 Task: For heading Arial black with underline.  font size for heading18,  'Change the font style of data to'Calibri.  and font size to 9,  Change the alignment of both headline & data to Align center.  In the sheet  analysisSalesData_2021
Action: Mouse moved to (11, 18)
Screenshot: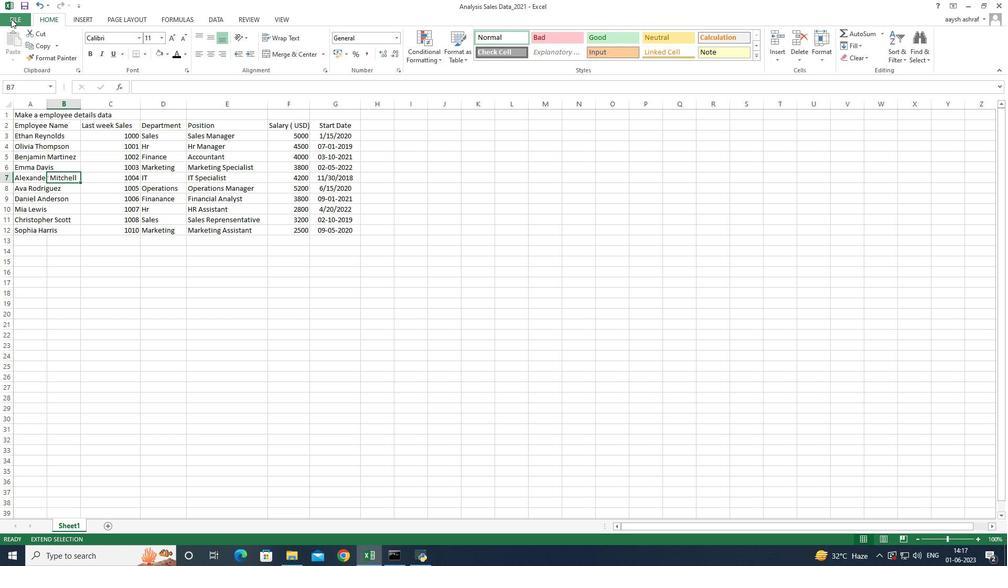 
Action: Mouse pressed left at (11, 18)
Screenshot: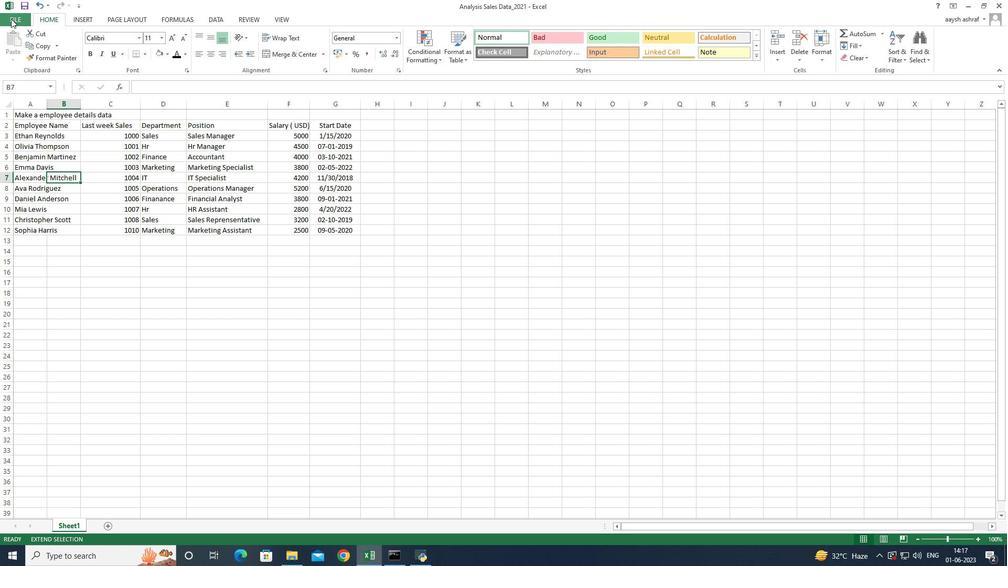 
Action: Mouse moved to (27, 83)
Screenshot: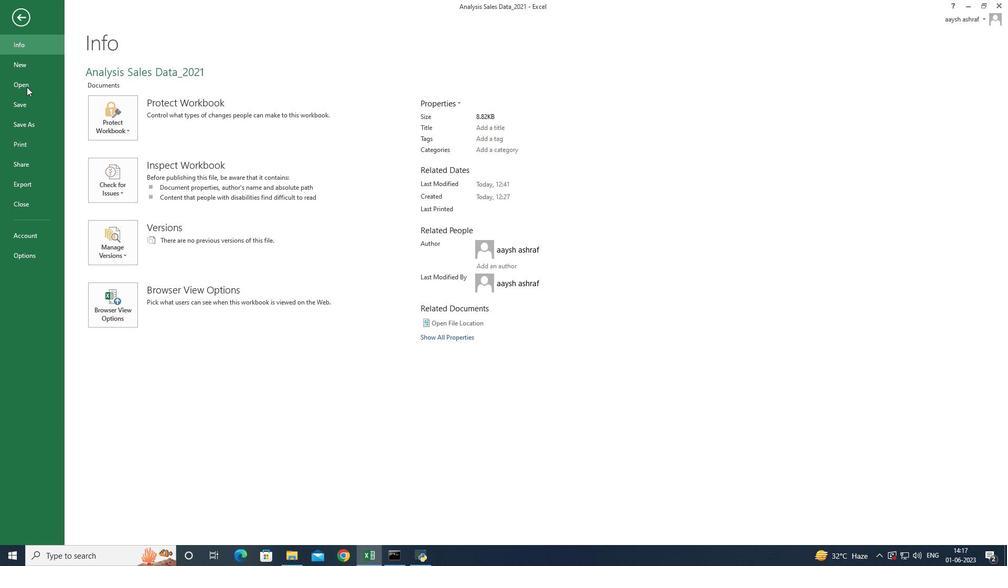 
Action: Mouse pressed left at (27, 83)
Screenshot: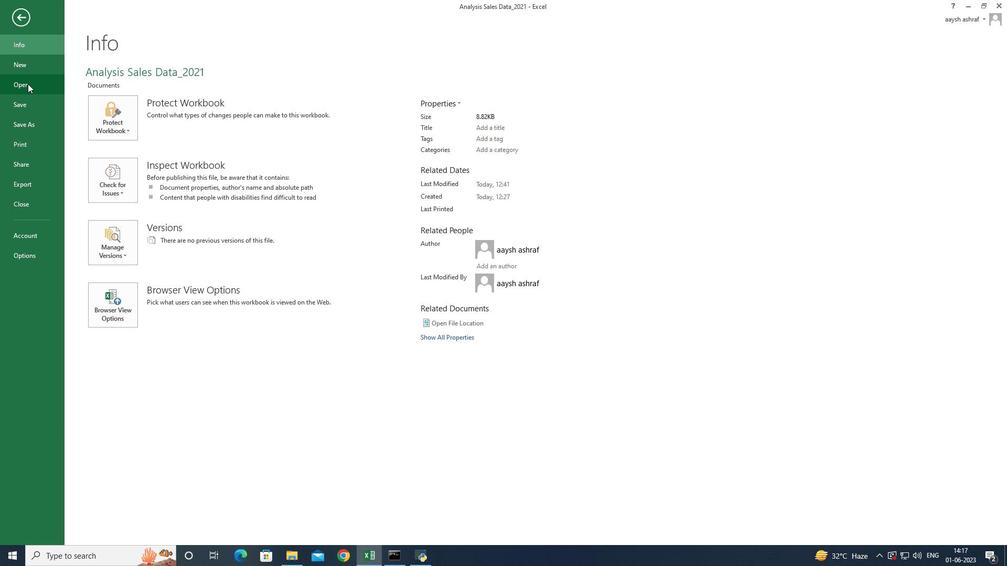 
Action: Mouse moved to (352, 95)
Screenshot: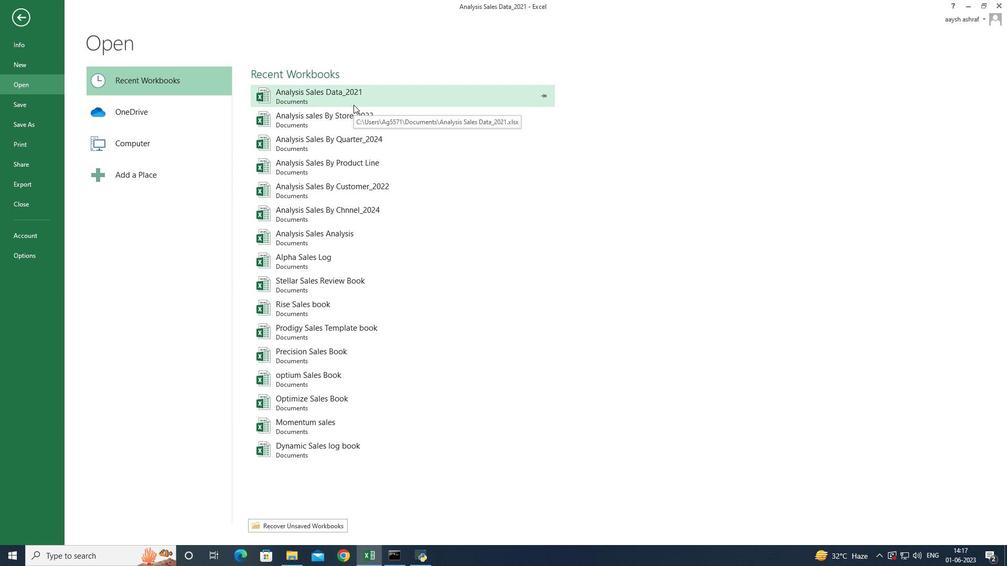 
Action: Mouse pressed left at (352, 95)
Screenshot: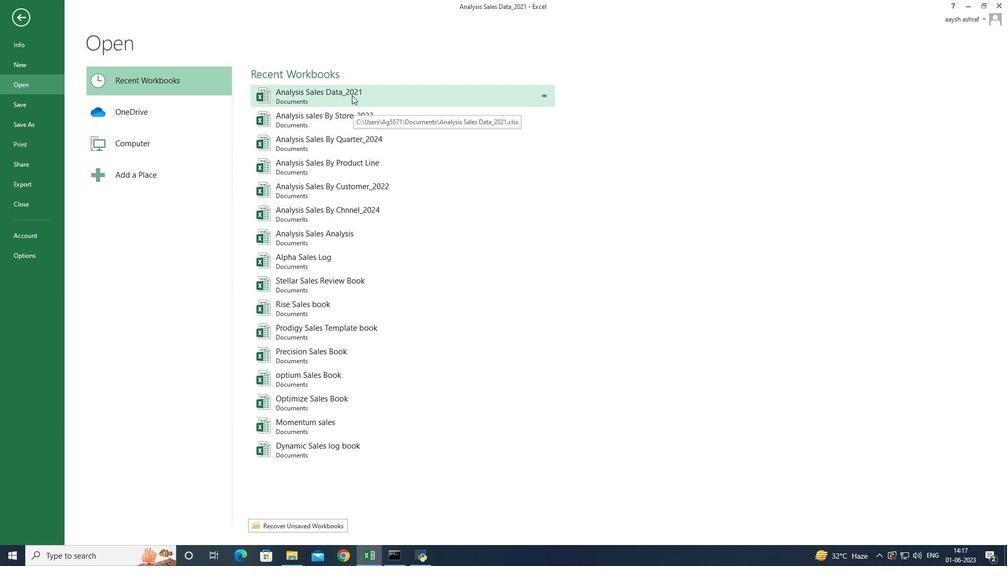 
Action: Mouse moved to (58, 118)
Screenshot: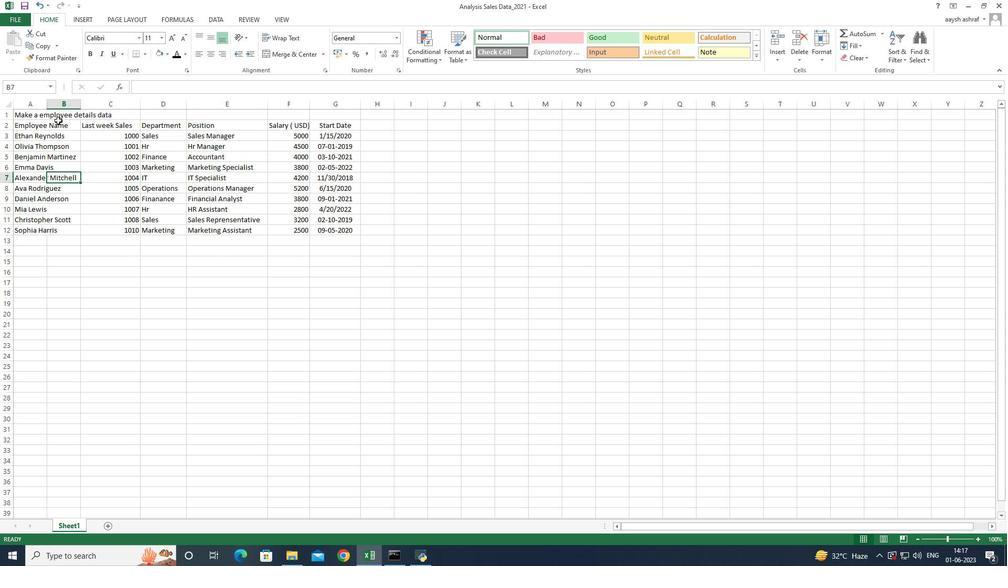 
Action: Mouse pressed left at (58, 118)
Screenshot: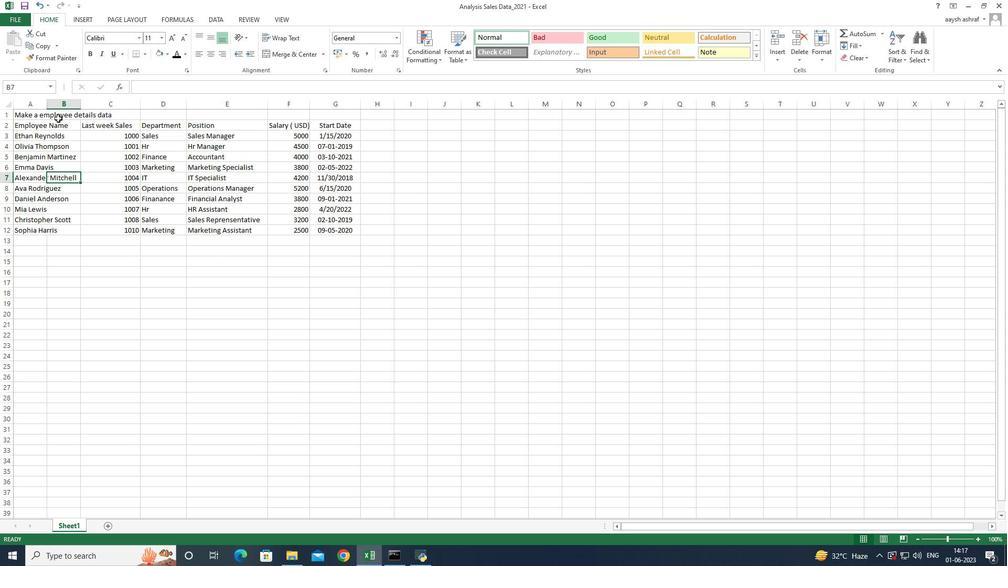 
Action: Mouse moved to (33, 113)
Screenshot: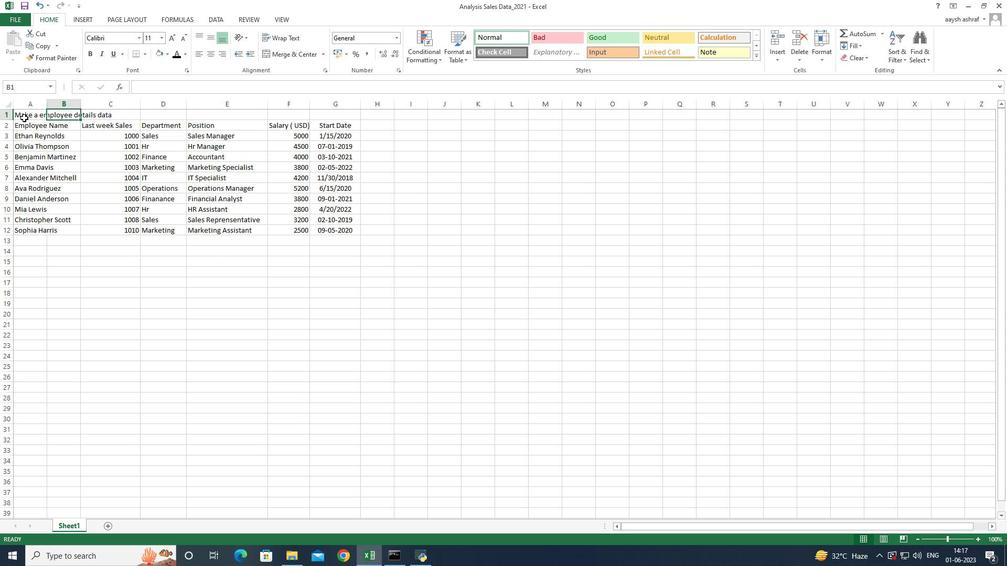 
Action: Mouse pressed left at (33, 113)
Screenshot: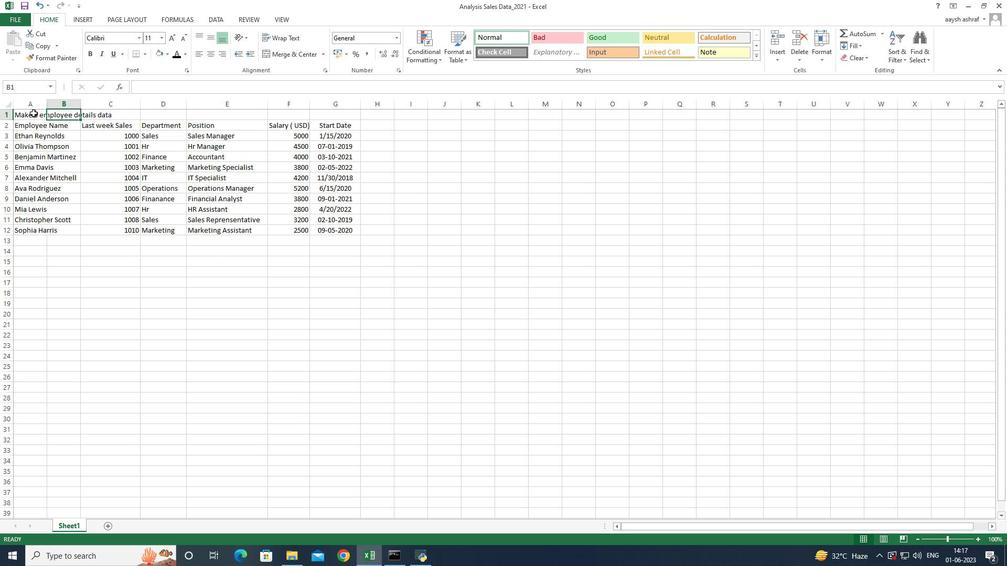 
Action: Key pressed <Key.shift_r><Key.shift_r><Key.shift_r><Key.shift_r><Key.shift_r><Key.shift_r><Key.shift_r><Key.shift_r><Key.shift_r><Key.shift_r><Key.shift_r><Key.shift_r><Key.shift_r><Key.shift_r><Key.shift_r><Key.shift_r><Key.shift_r><Key.shift_r><Key.shift_r><Key.right><Key.right><Key.right><Key.right><Key.right><Key.right>
Screenshot: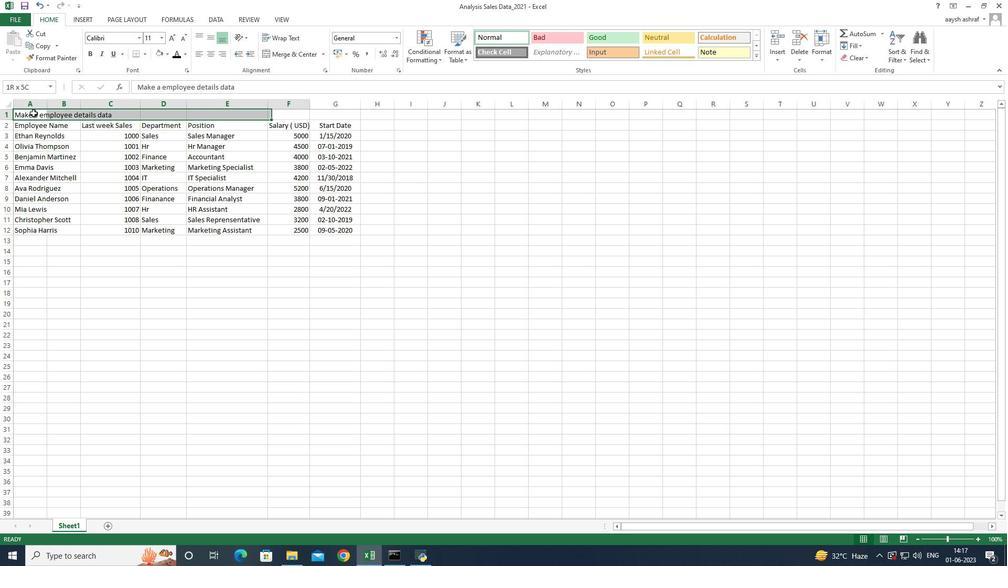 
Action: Mouse moved to (211, 53)
Screenshot: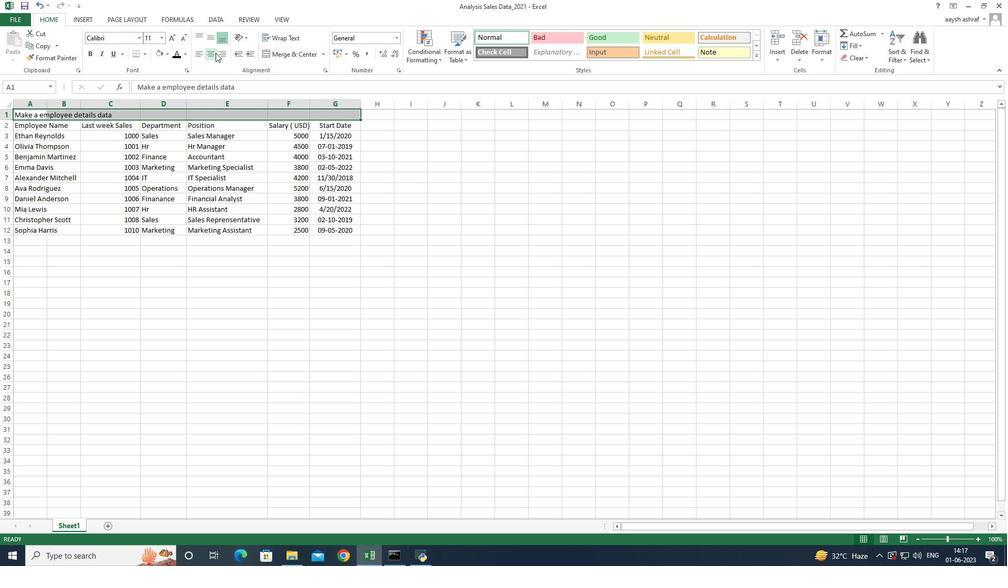 
Action: Mouse pressed left at (211, 53)
Screenshot: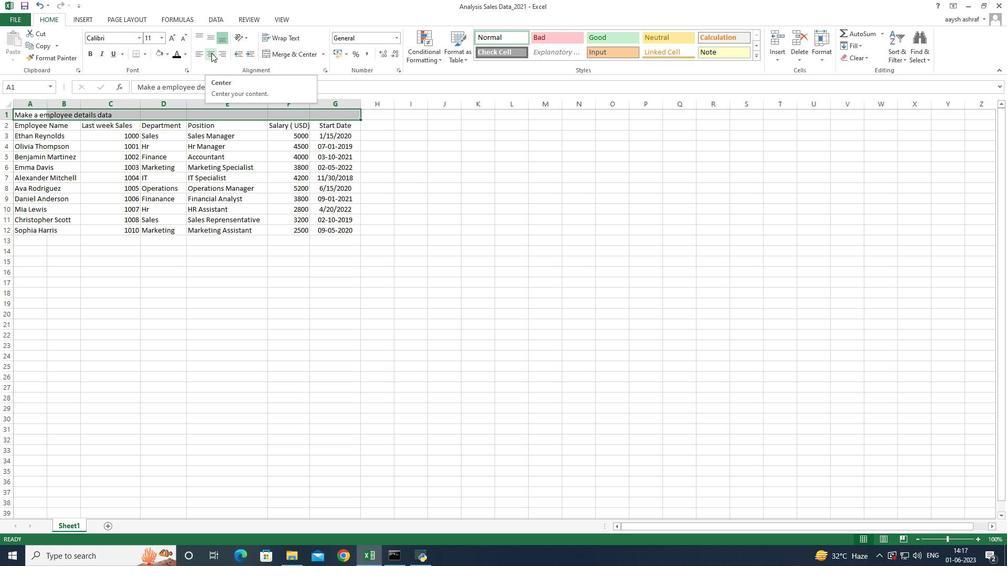 
Action: Mouse moved to (211, 37)
Screenshot: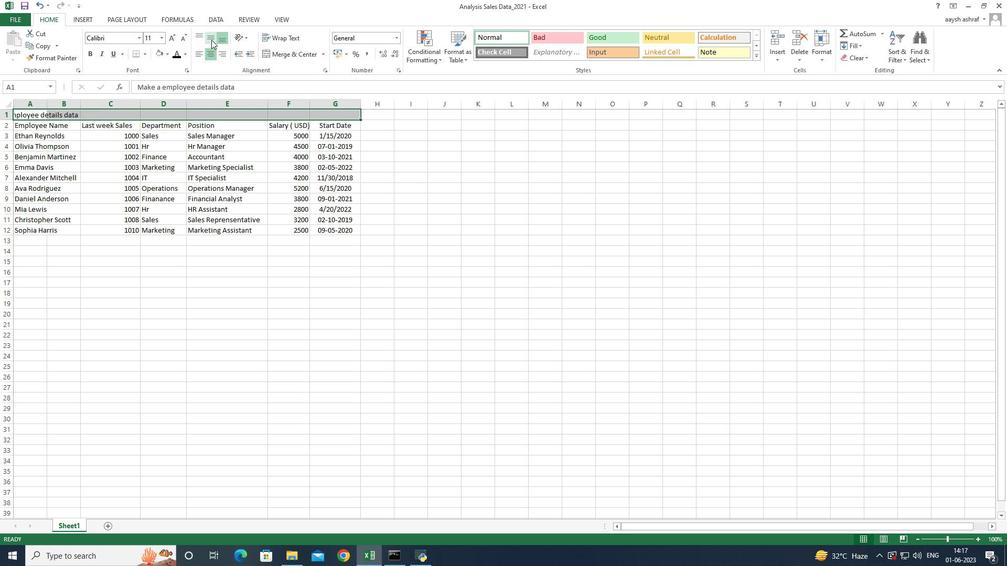
Action: Mouse pressed left at (211, 37)
Screenshot: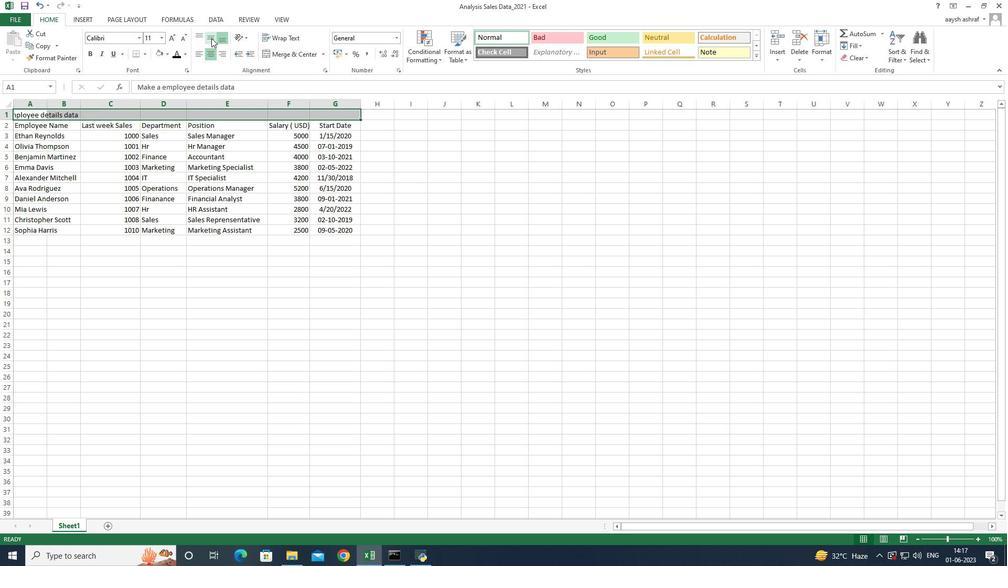 
Action: Mouse moved to (175, 118)
Screenshot: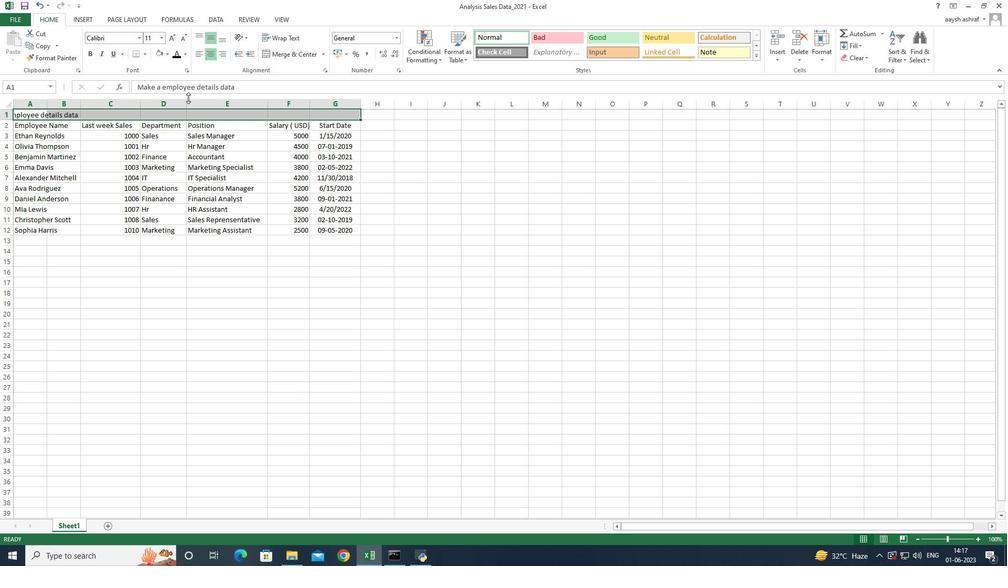 
Action: Key pressed ctrl+Zctrl+Z
Screenshot: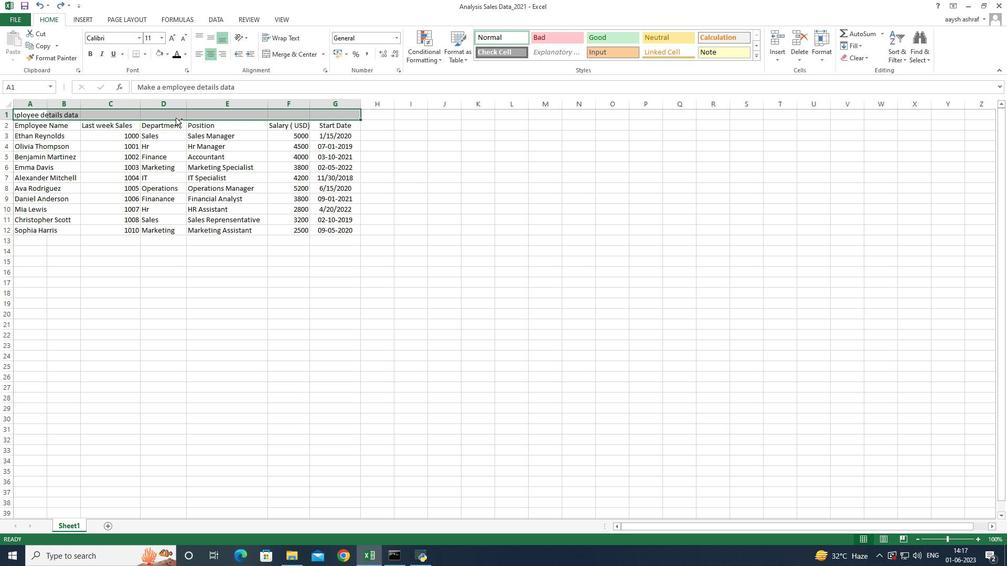 
Action: Mouse moved to (268, 55)
Screenshot: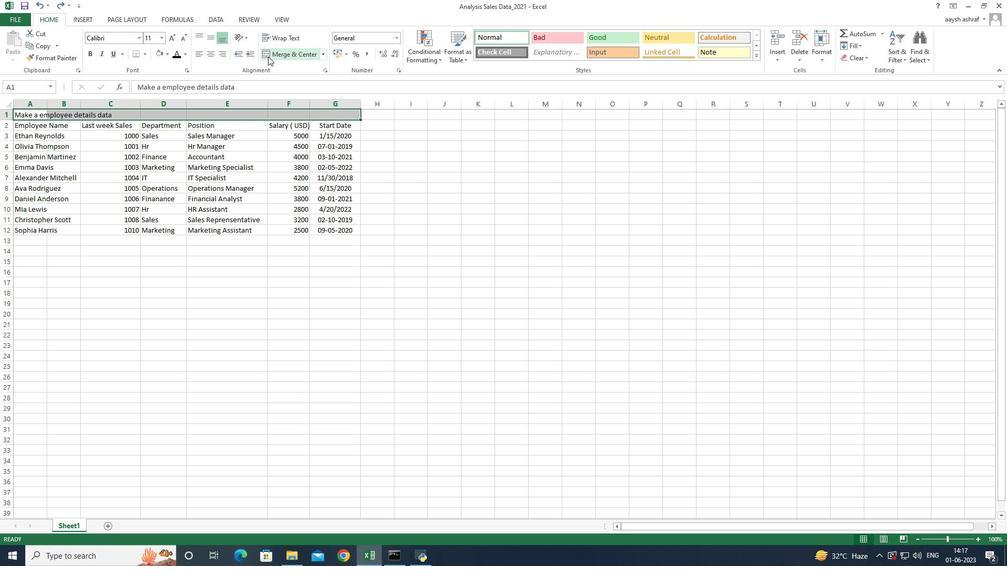 
Action: Mouse pressed left at (268, 55)
Screenshot: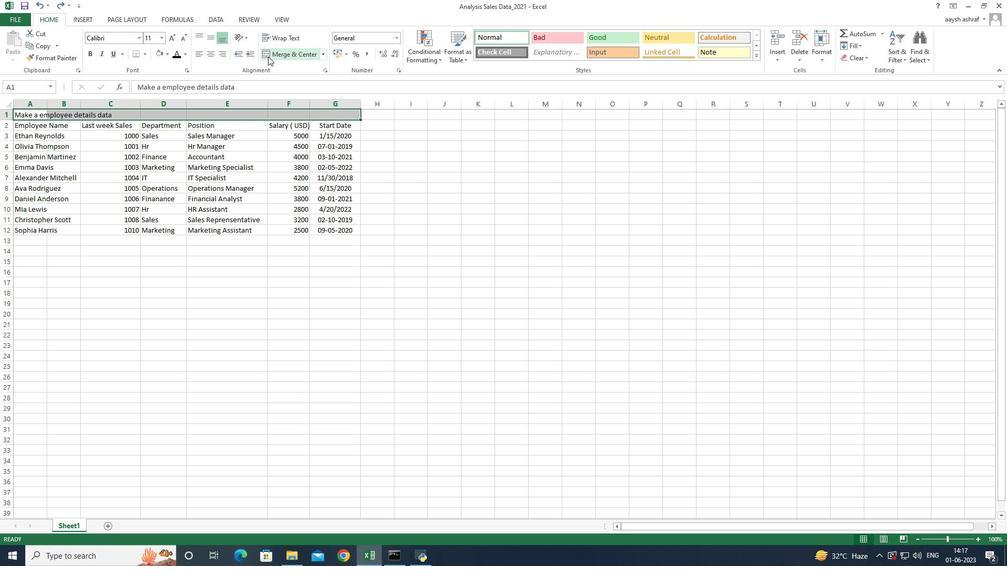 
Action: Mouse moved to (170, 115)
Screenshot: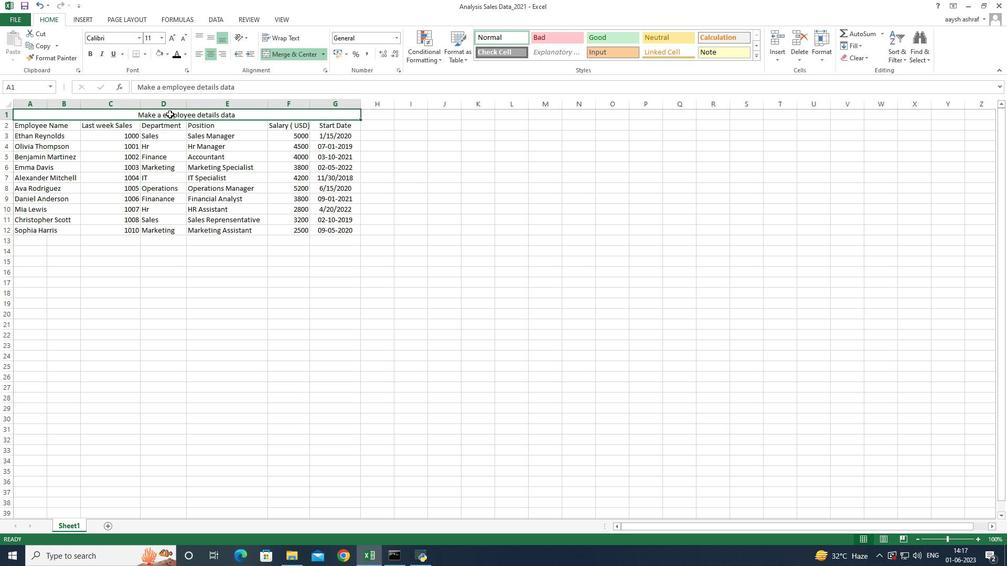 
Action: Mouse pressed left at (170, 115)
Screenshot: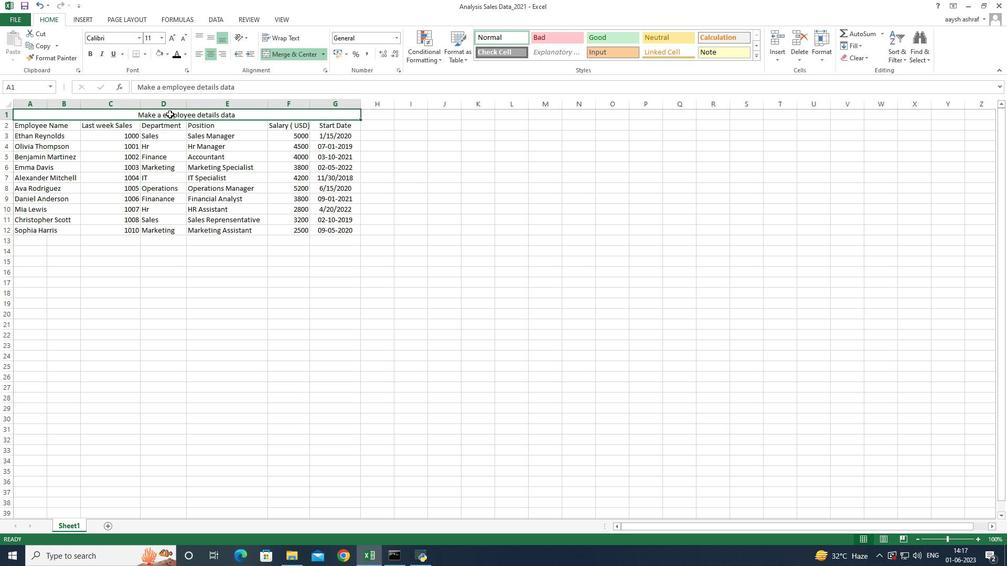 
Action: Mouse moved to (115, 59)
Screenshot: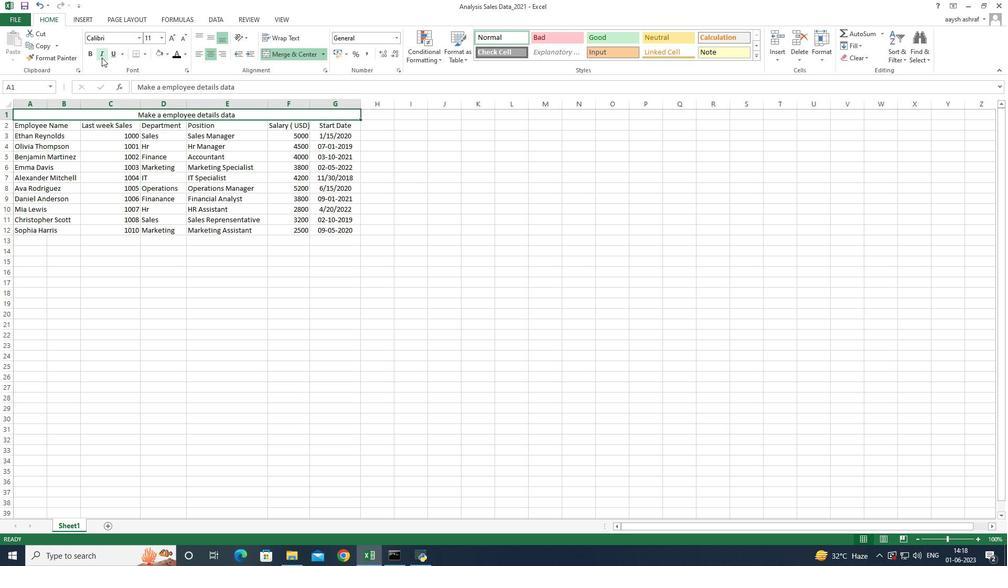 
Action: Mouse pressed left at (115, 59)
Screenshot: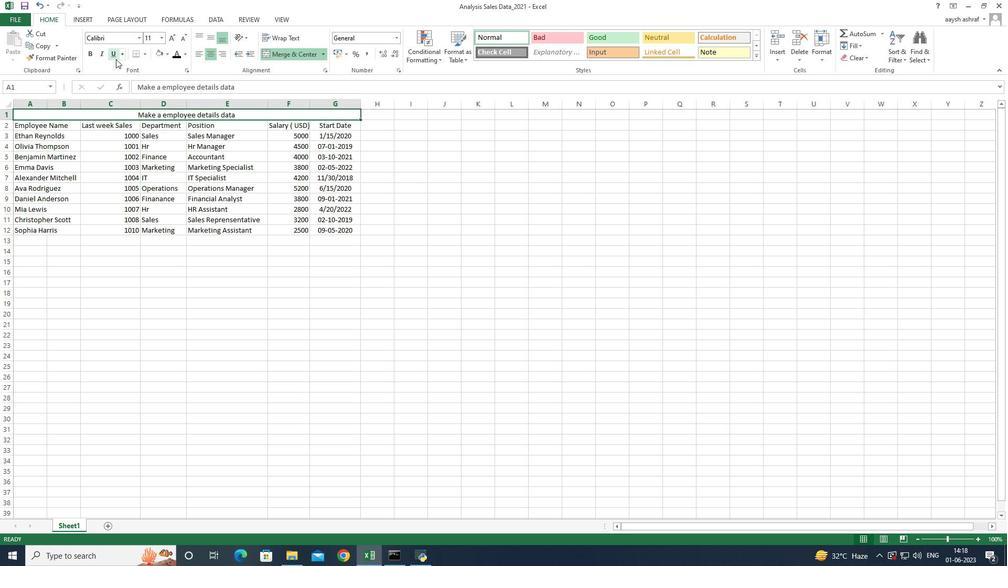 
Action: Mouse moved to (161, 37)
Screenshot: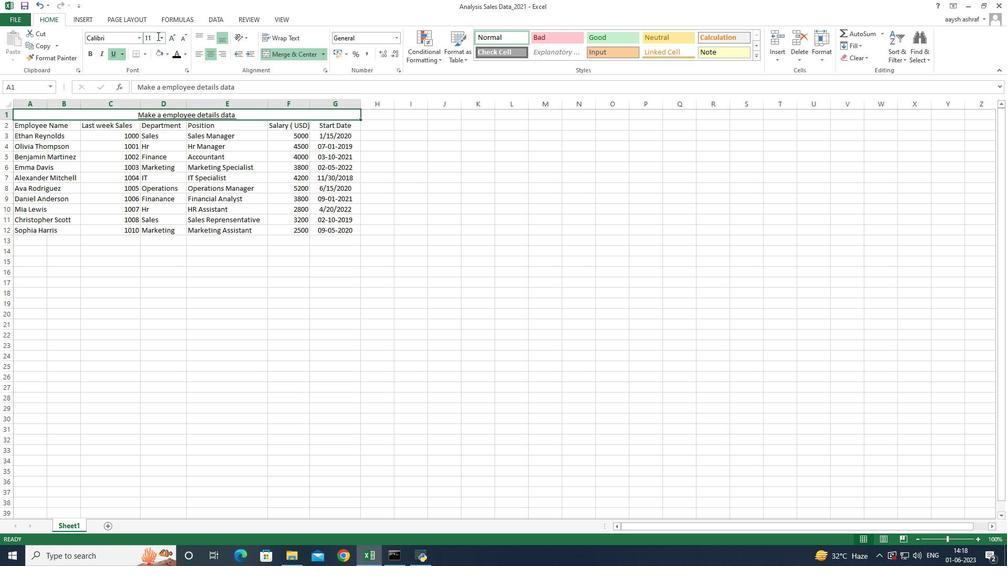 
Action: Mouse pressed left at (161, 37)
Screenshot: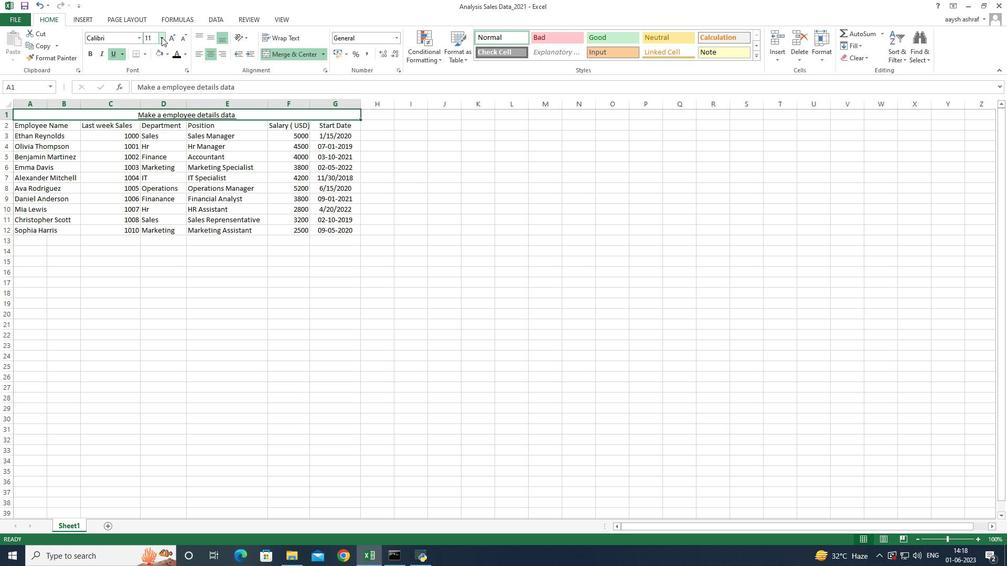 
Action: Mouse moved to (150, 120)
Screenshot: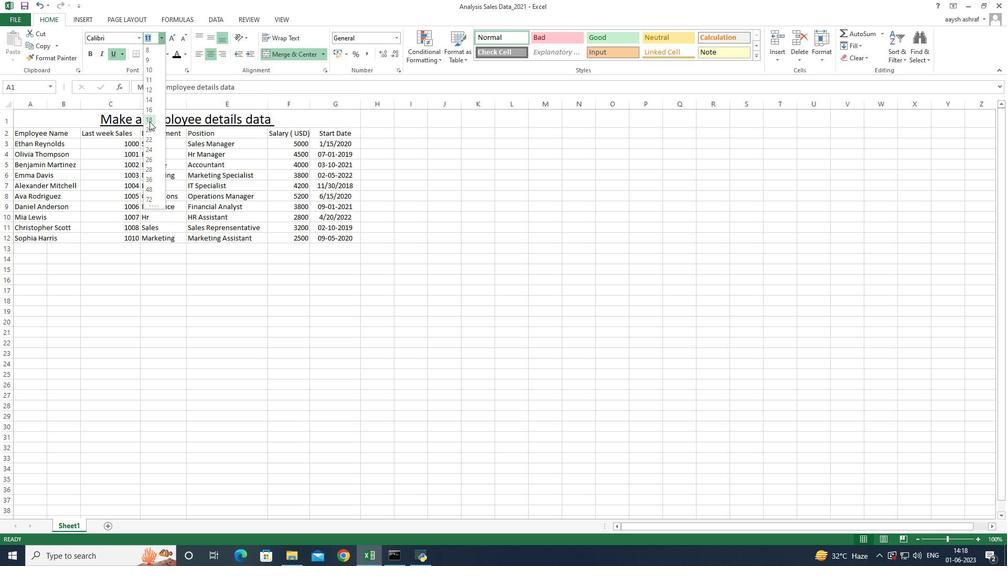 
Action: Mouse pressed left at (150, 120)
Screenshot: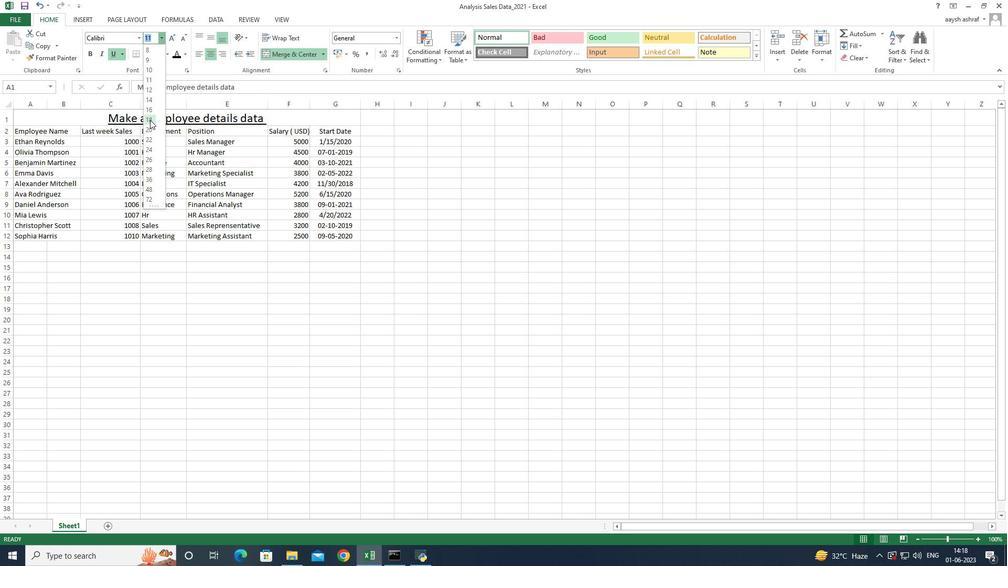 
Action: Mouse moved to (139, 40)
Screenshot: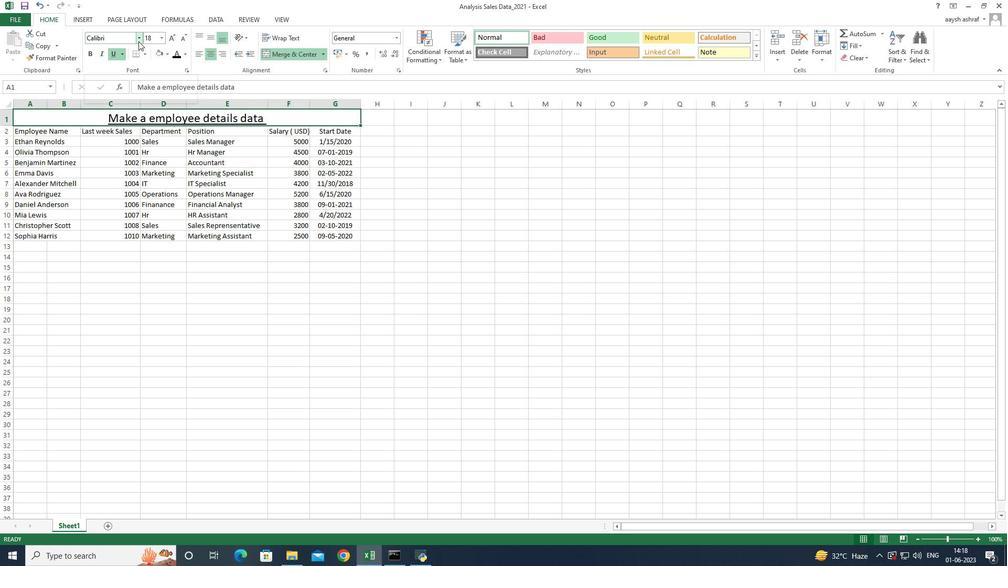 
Action: Mouse pressed left at (139, 40)
Screenshot: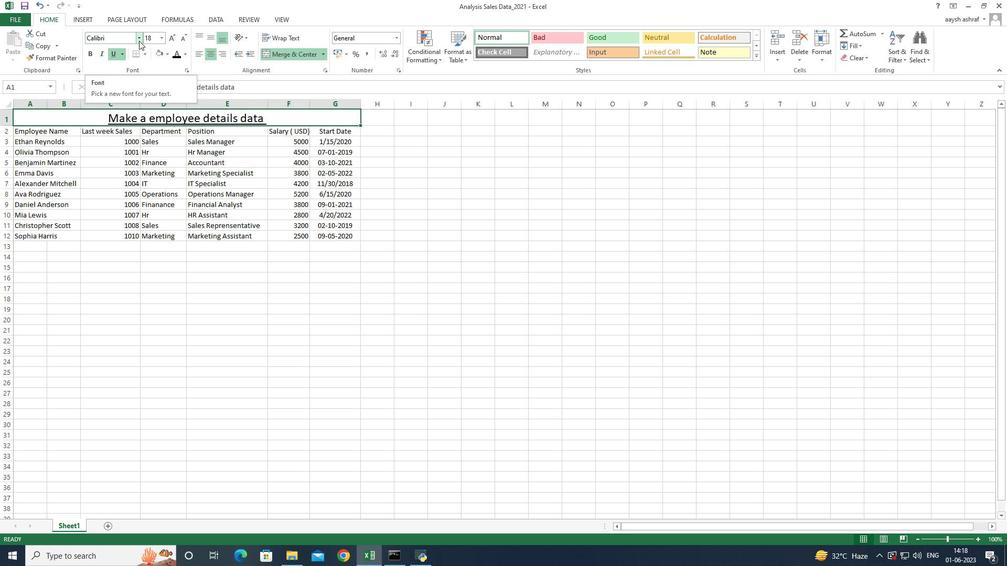 
Action: Mouse moved to (129, 76)
Screenshot: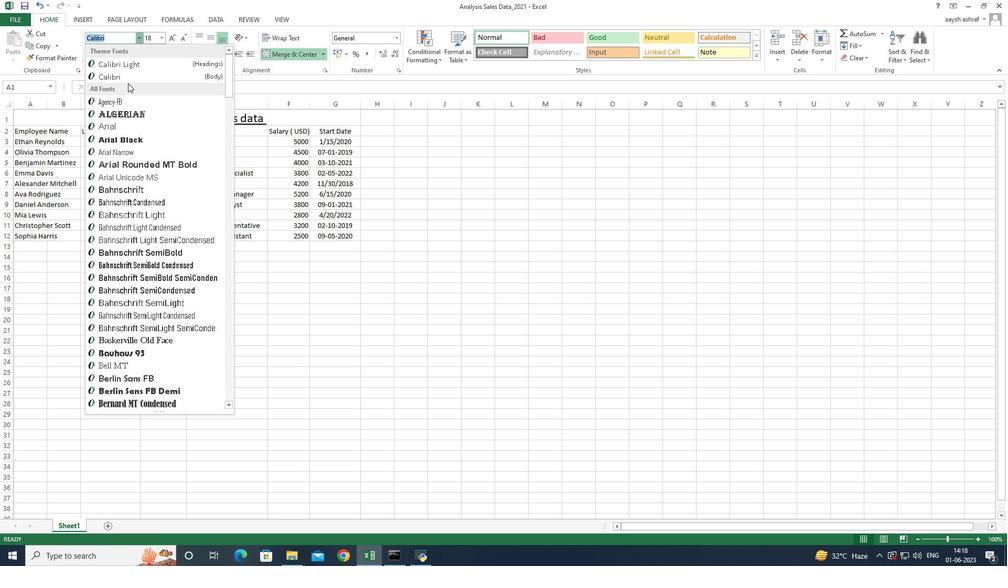 
Action: Mouse pressed left at (129, 76)
Screenshot: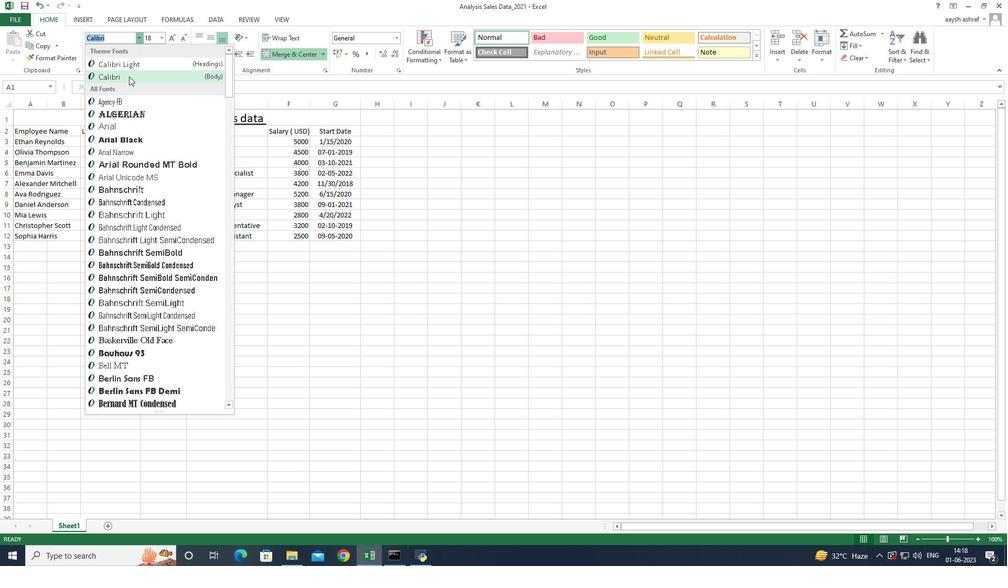 
Action: Mouse moved to (87, 190)
Screenshot: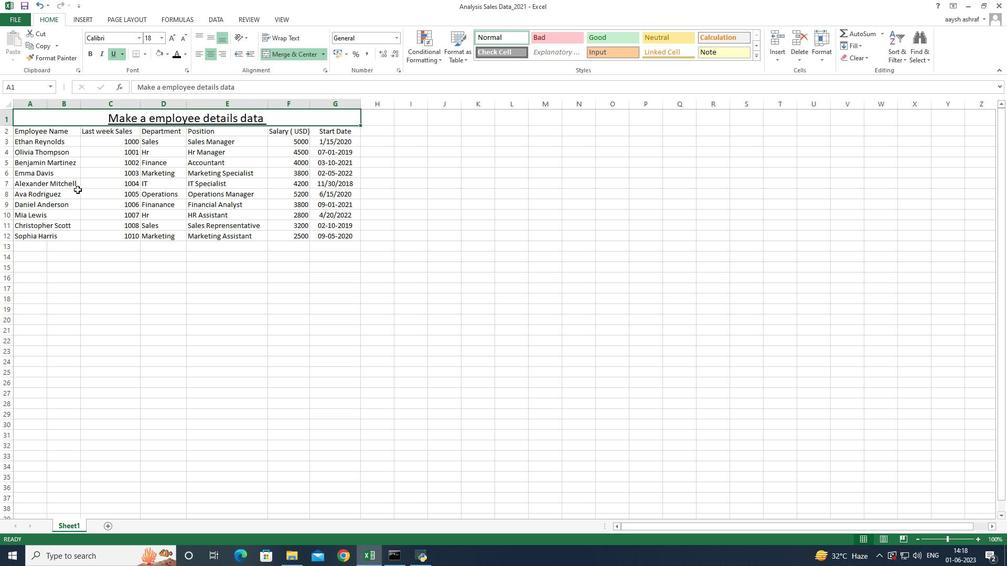 
Action: Mouse pressed left at (87, 190)
Screenshot: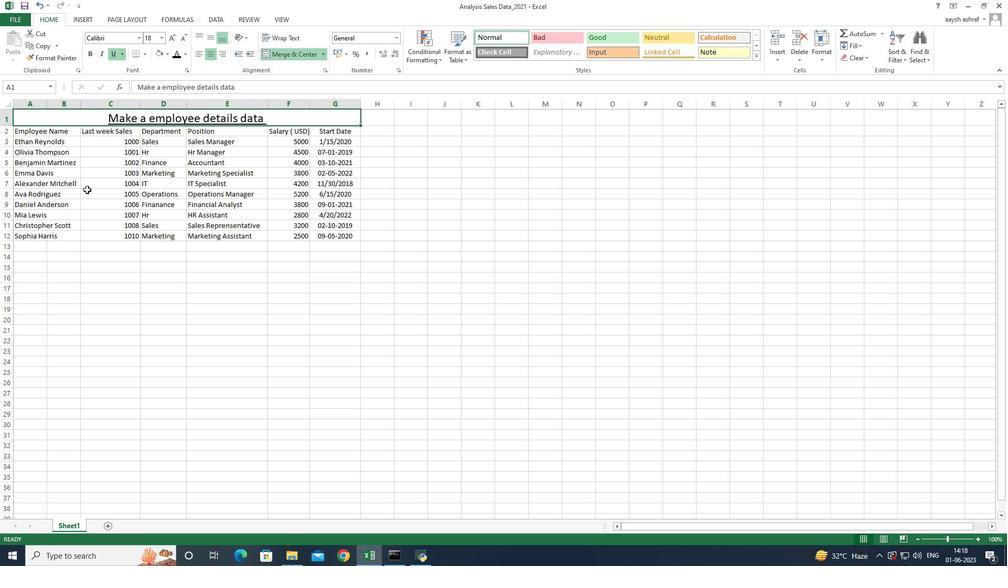 
Action: Mouse moved to (22, 131)
Screenshot: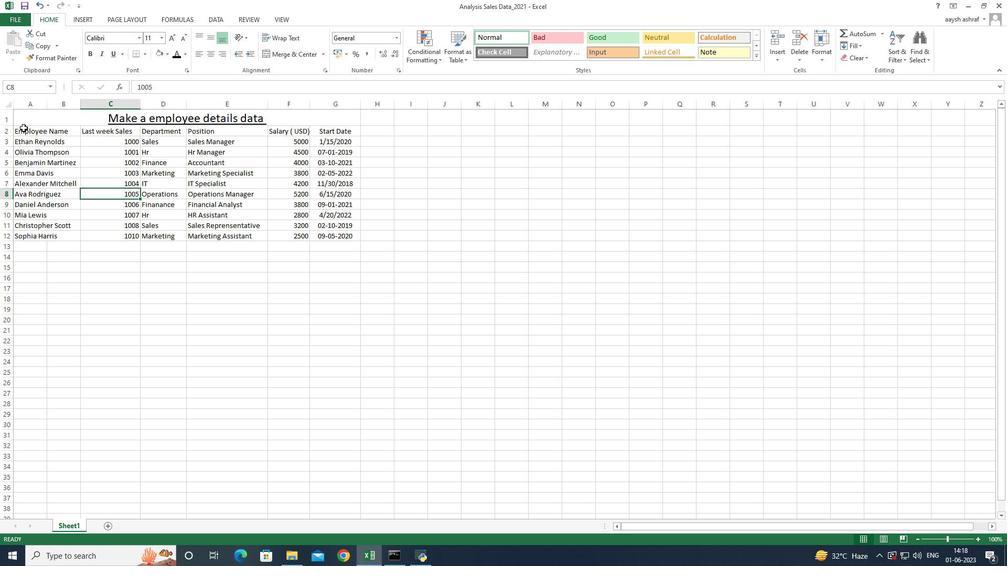 
Action: Mouse pressed left at (22, 131)
Screenshot: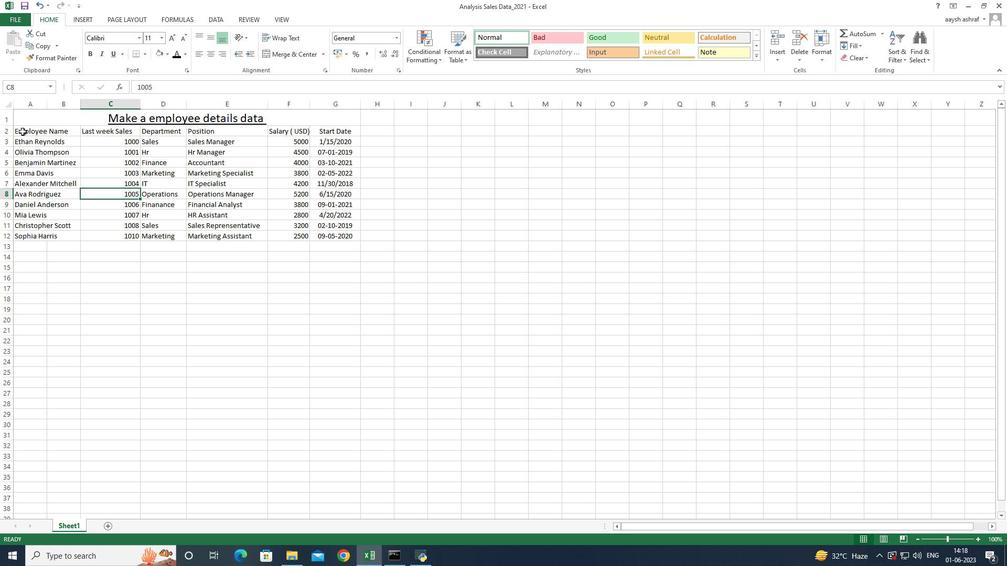 
Action: Mouse moved to (137, 37)
Screenshot: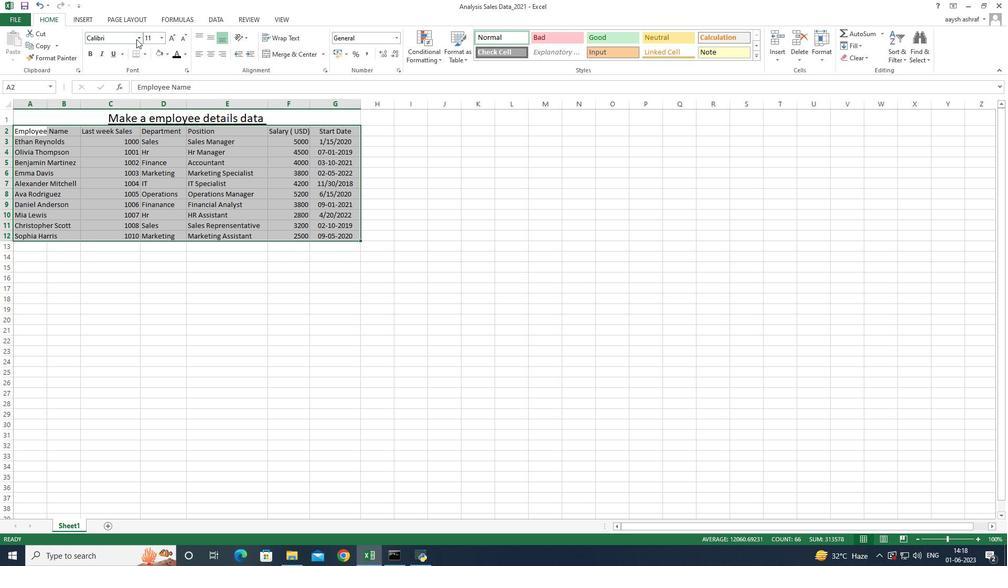 
Action: Mouse pressed left at (137, 37)
Screenshot: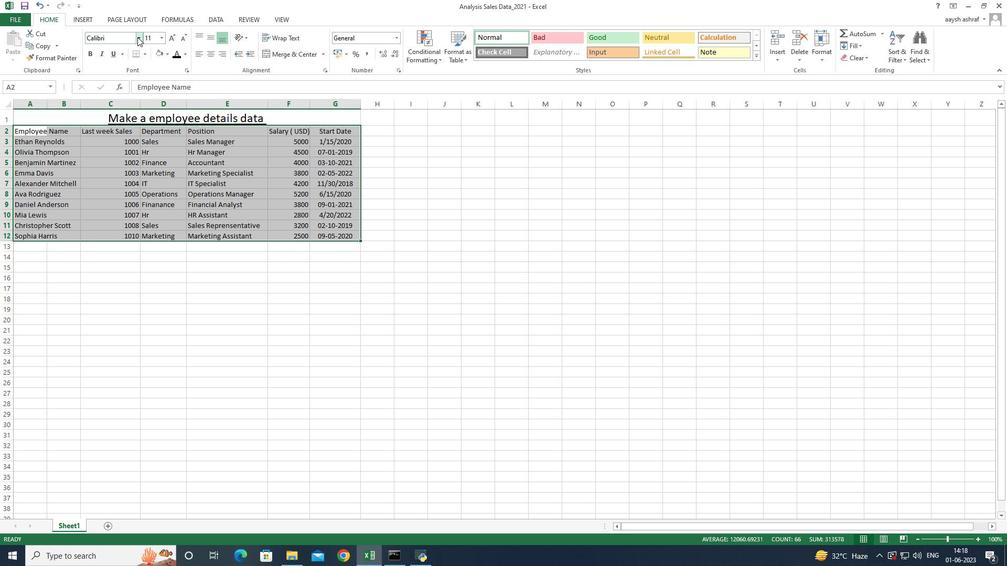 
Action: Mouse moved to (160, 37)
Screenshot: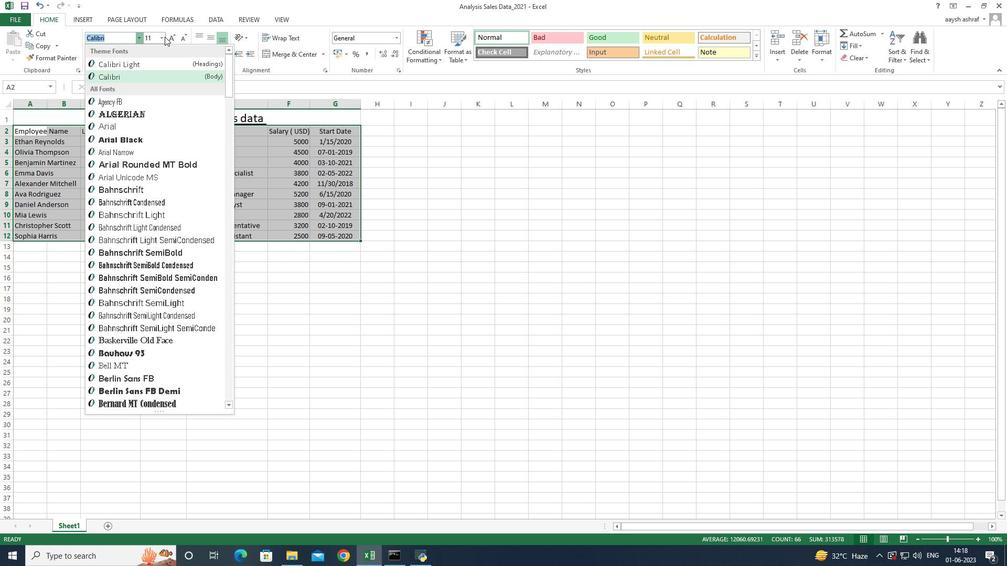 
Action: Mouse pressed left at (160, 37)
Screenshot: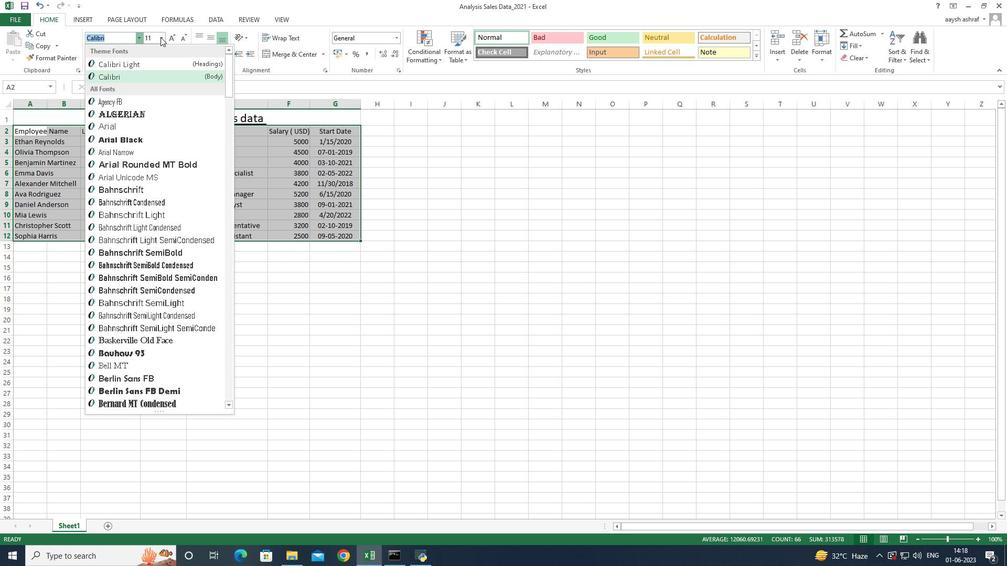 
Action: Mouse moved to (154, 59)
Screenshot: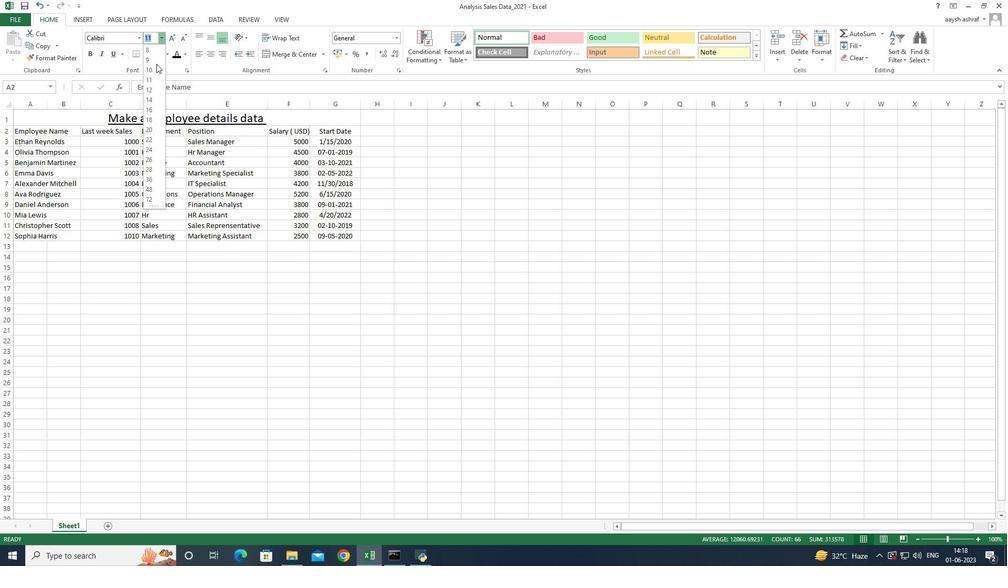 
Action: Mouse pressed left at (154, 59)
Screenshot: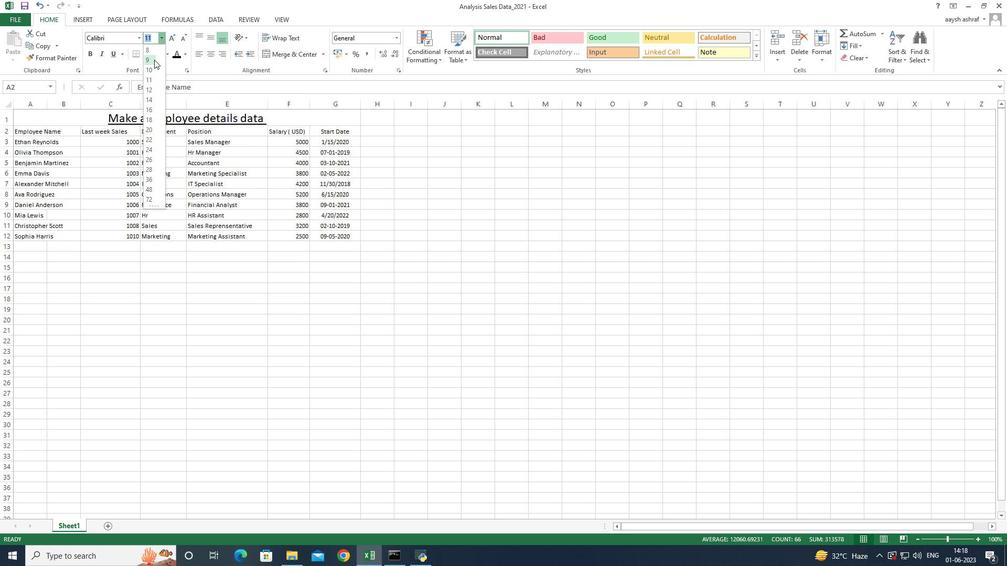 
Action: Mouse moved to (149, 115)
Screenshot: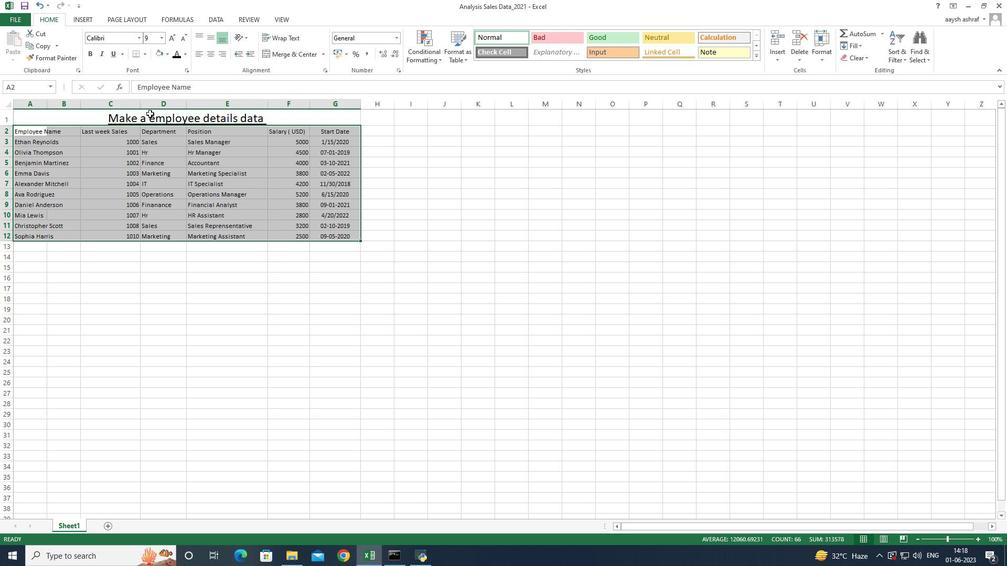 
Action: Mouse pressed left at (149, 115)
Screenshot: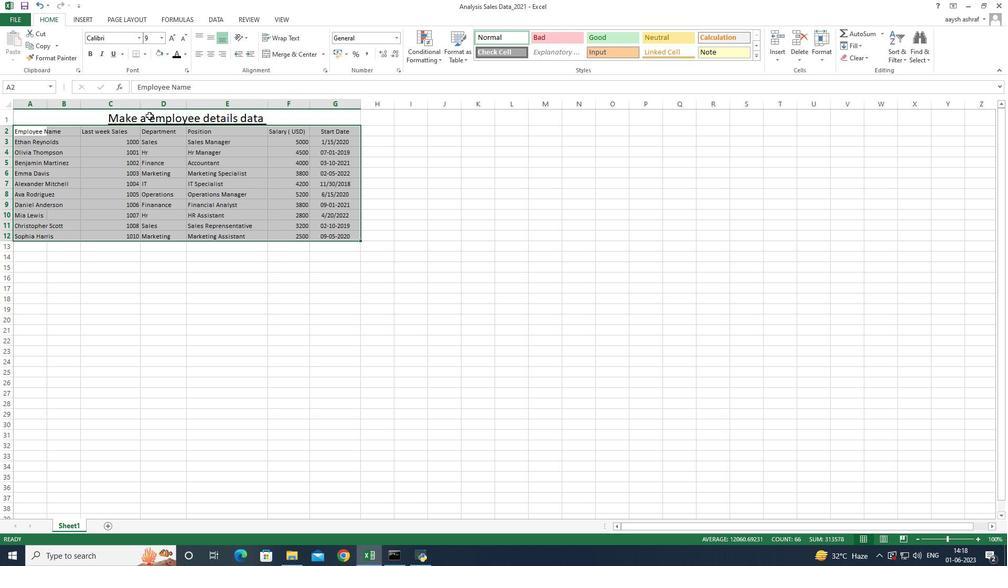 
Action: Mouse moved to (140, 41)
Screenshot: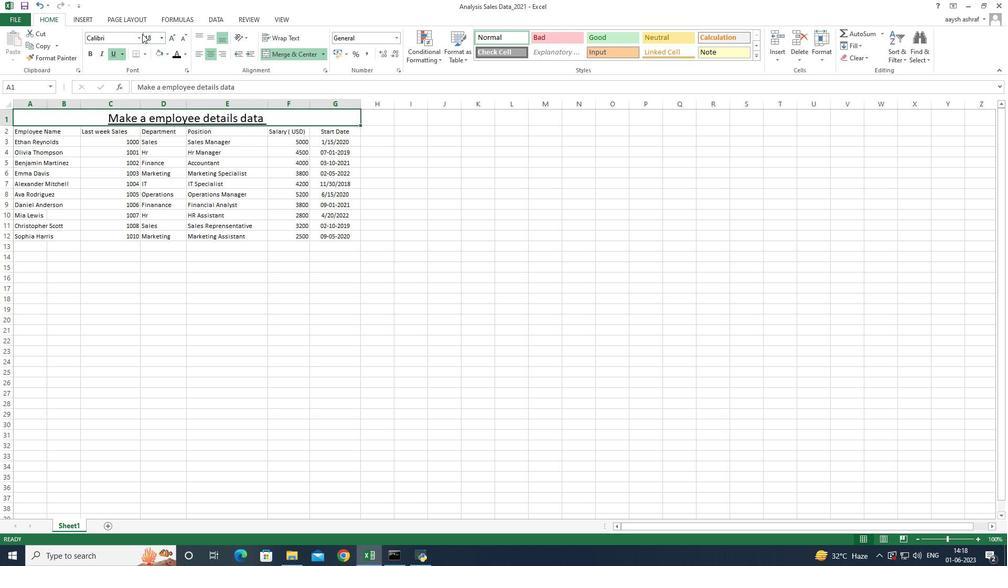 
Action: Mouse pressed left at (140, 41)
Screenshot: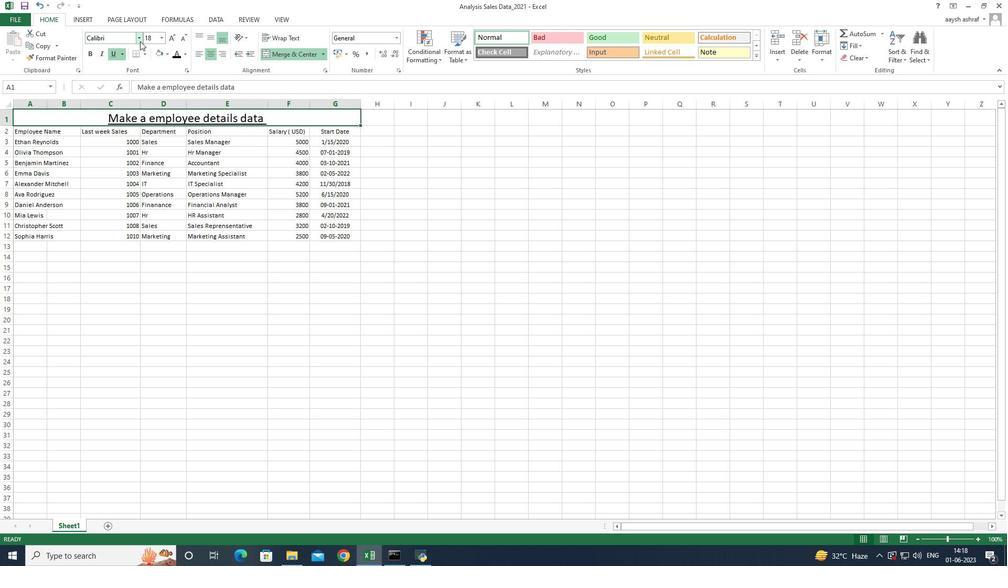 
Action: Mouse moved to (122, 125)
Screenshot: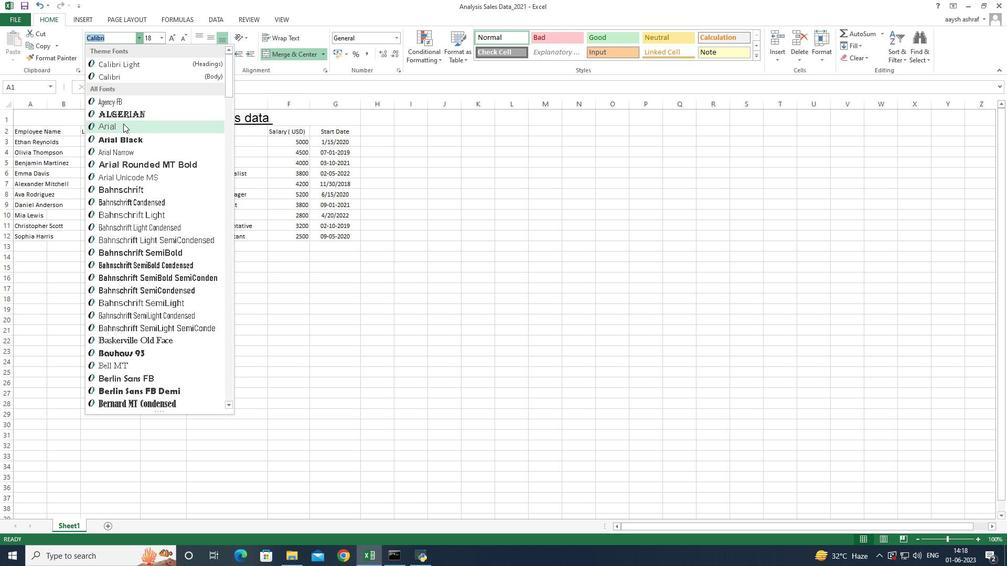 
Action: Mouse pressed left at (122, 125)
Screenshot: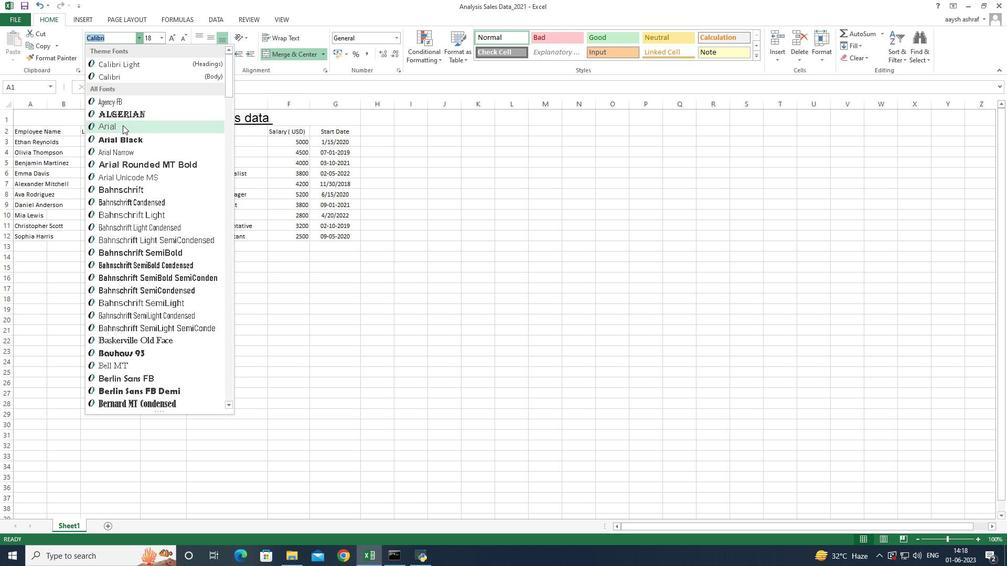
Action: Mouse moved to (104, 193)
Screenshot: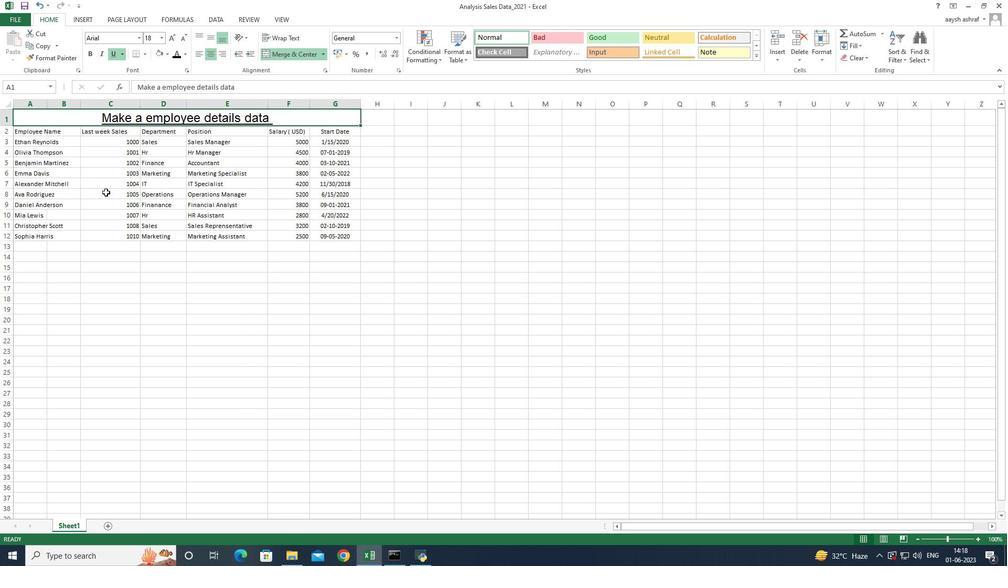 
Action: Mouse pressed left at (104, 193)
Screenshot: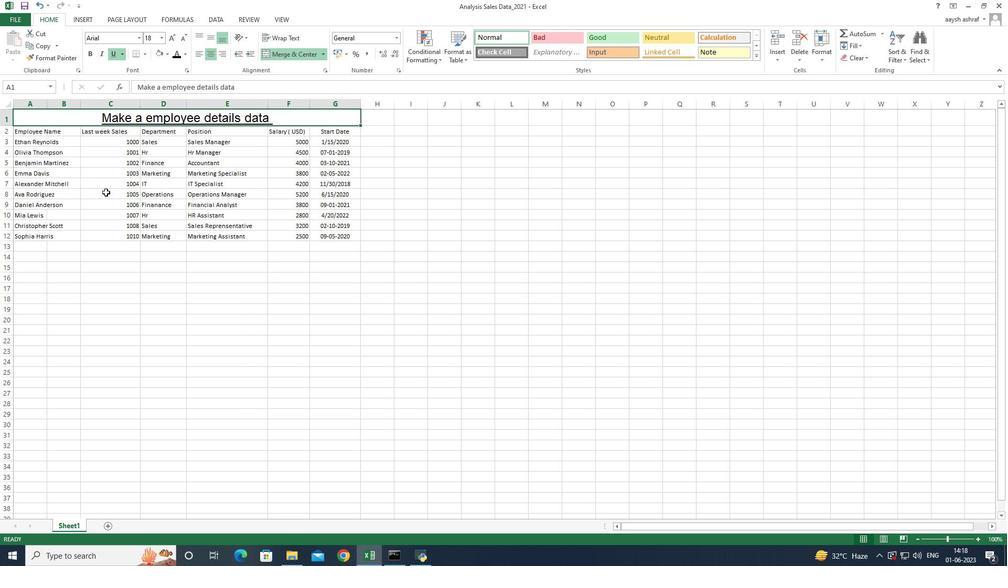
Action: Mouse moved to (103, 116)
Screenshot: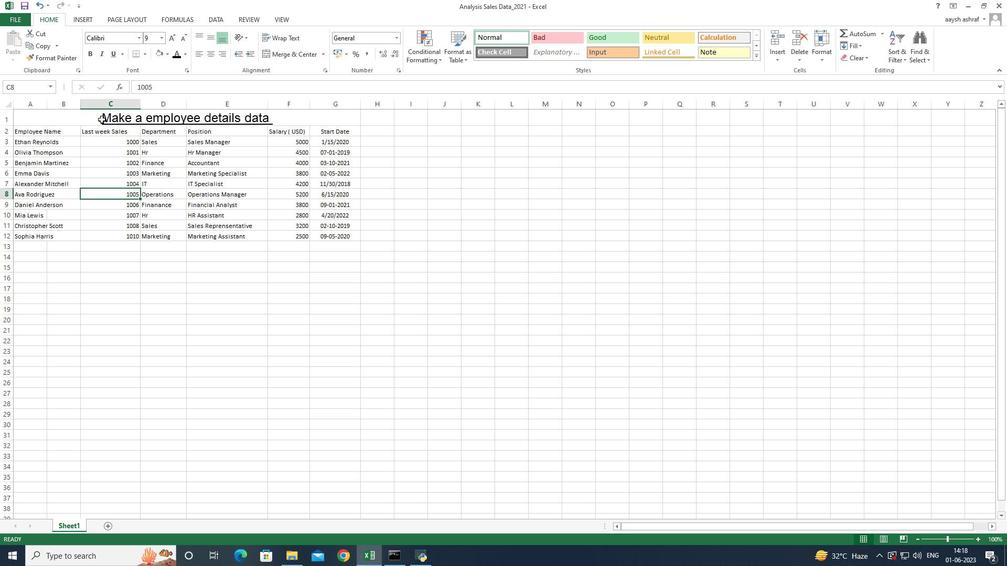 
Action: Mouse pressed left at (103, 116)
Screenshot: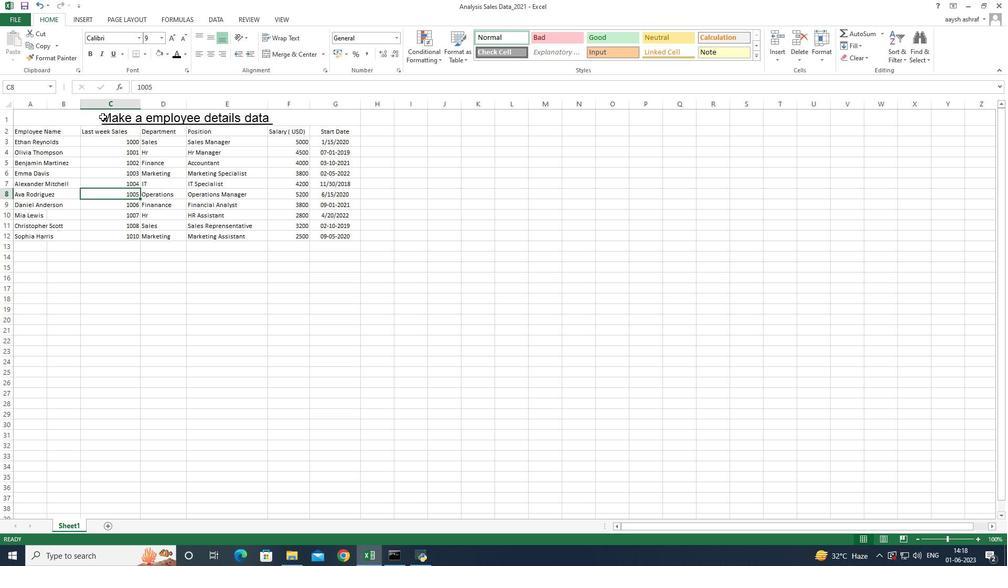 
Action: Mouse moved to (208, 39)
Screenshot: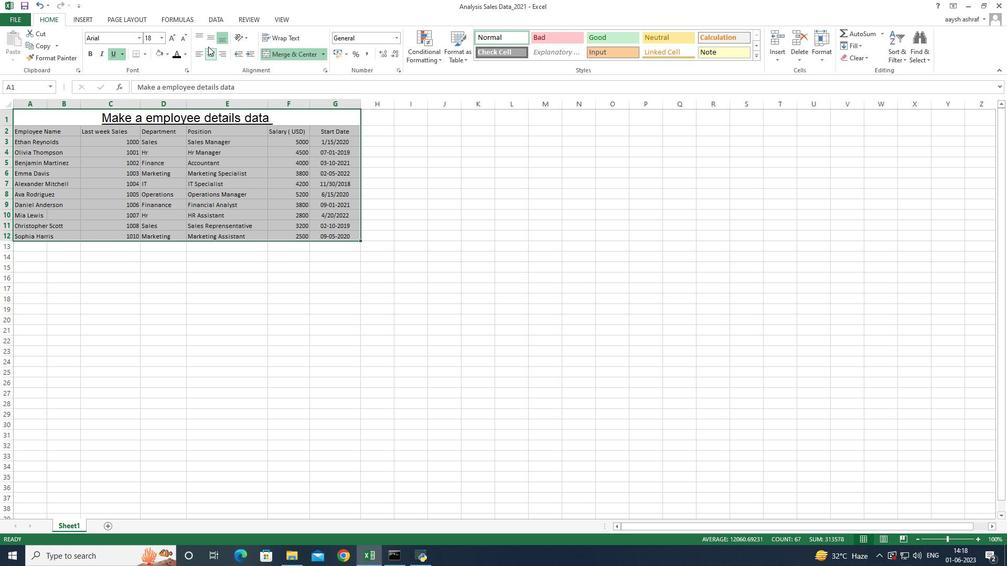 
Action: Mouse pressed left at (208, 39)
Screenshot: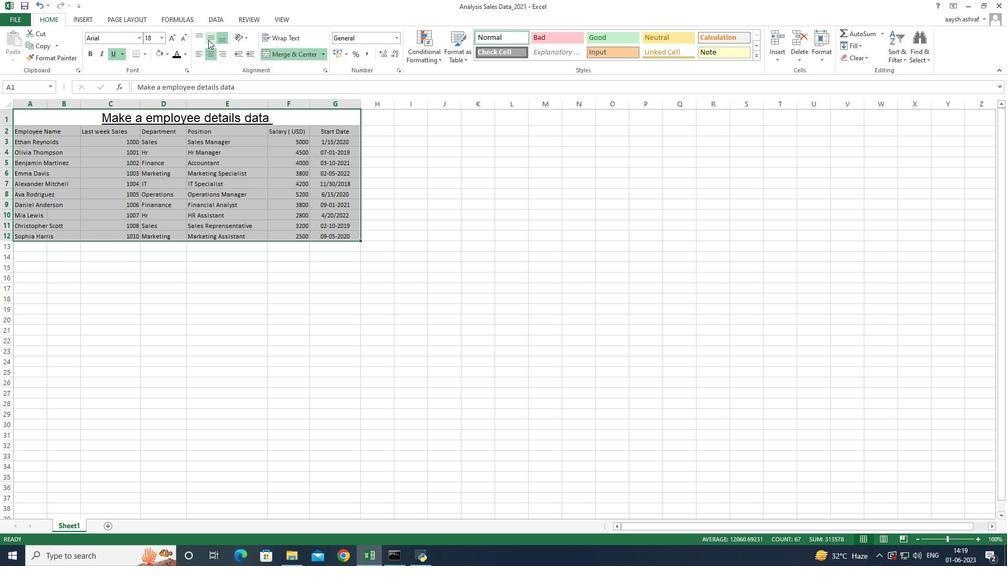 
Action: Mouse moved to (132, 296)
Screenshot: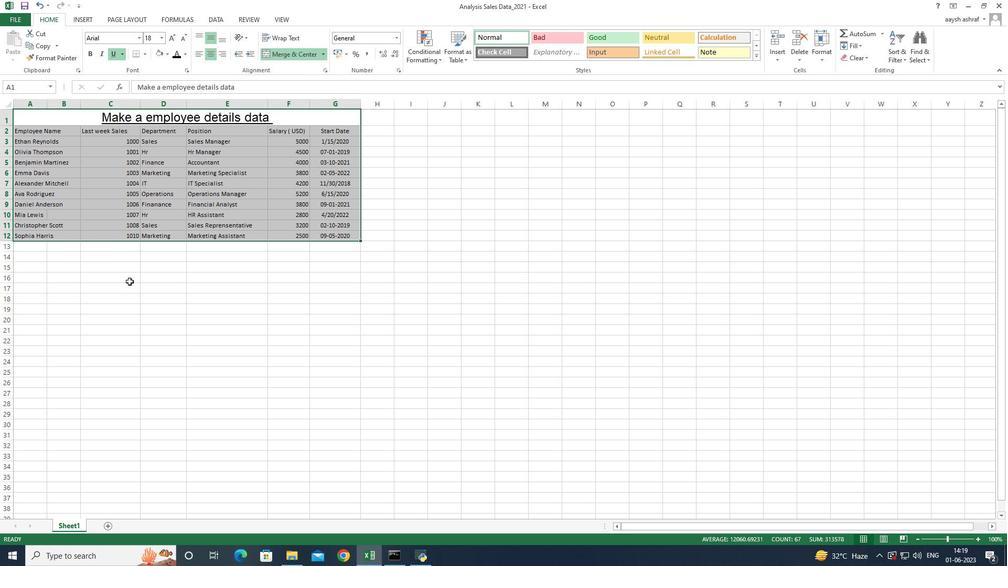 
Action: Mouse pressed left at (132, 296)
Screenshot: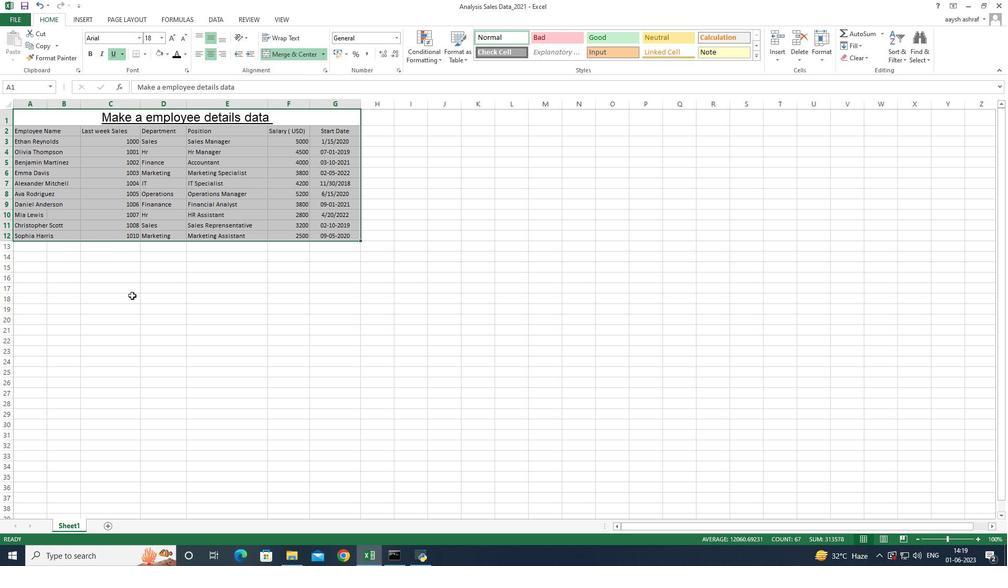 
Action: Mouse moved to (61, 130)
Screenshot: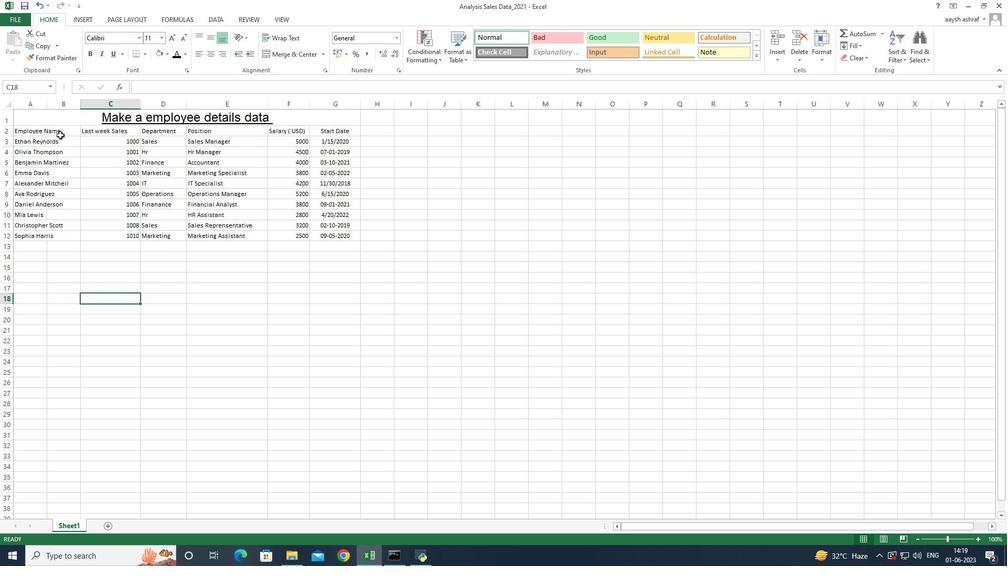 
Action: Mouse pressed left at (61, 130)
Screenshot: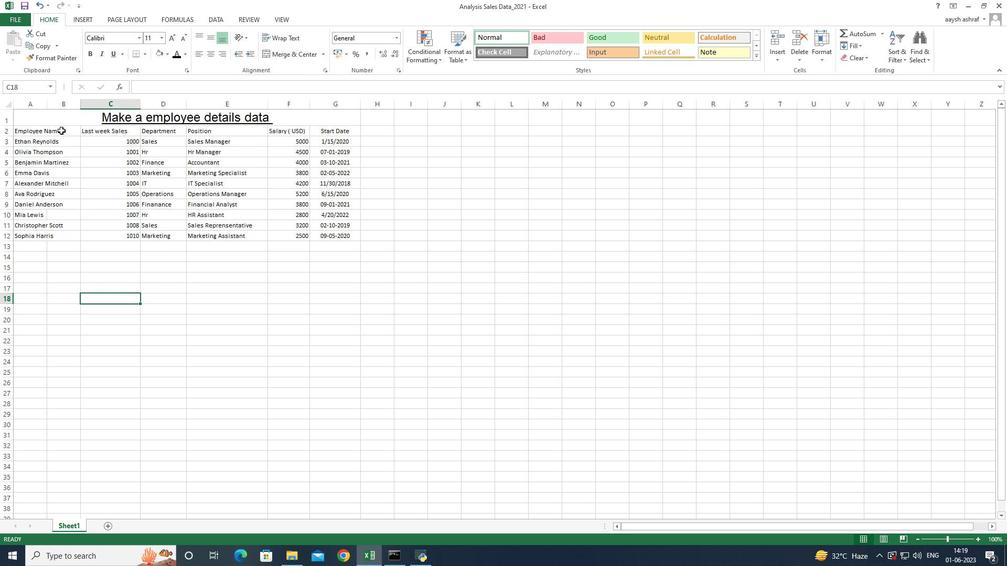 
Action: Mouse moved to (41, 131)
Screenshot: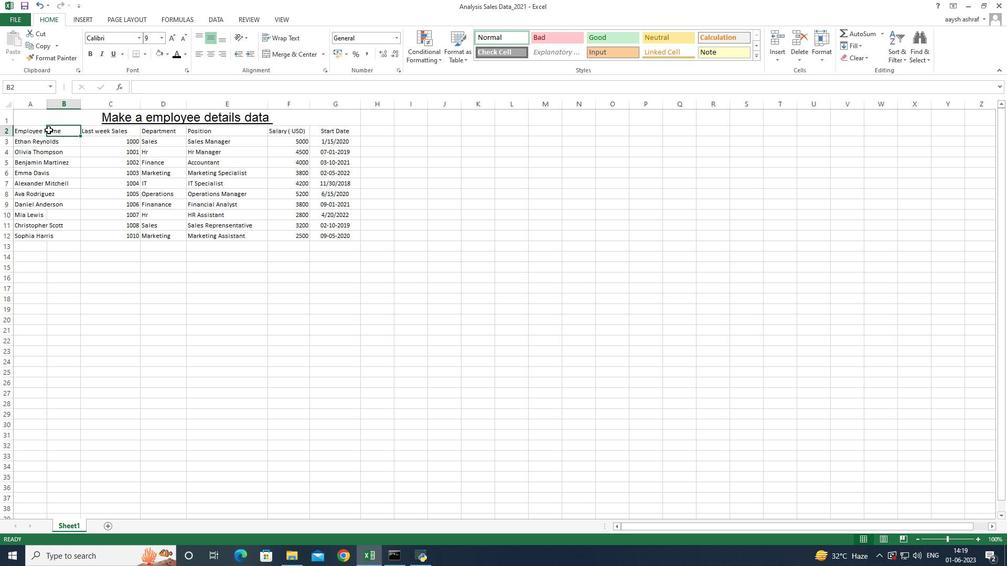 
Action: Mouse pressed left at (41, 131)
Screenshot: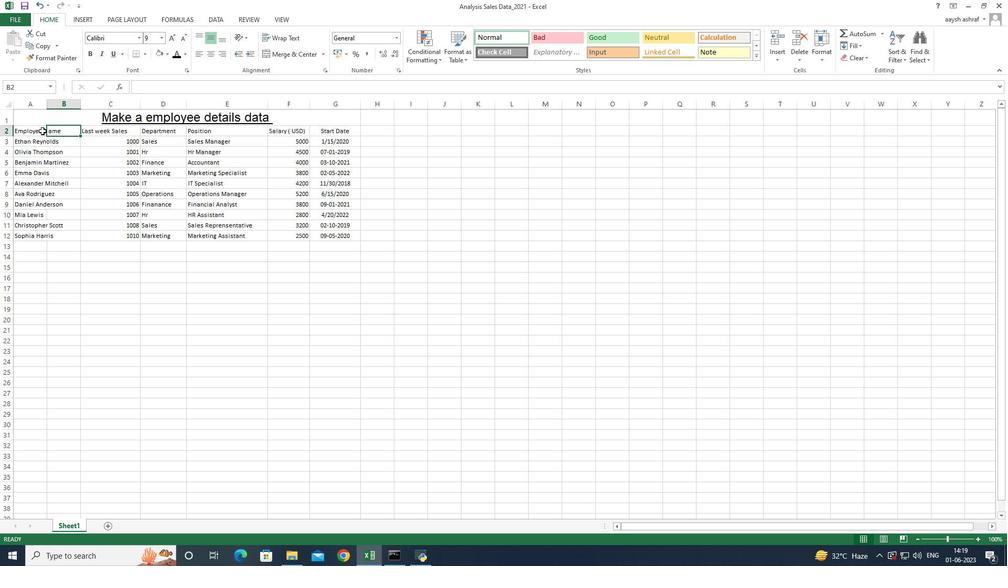 
Action: Mouse moved to (43, 133)
Screenshot: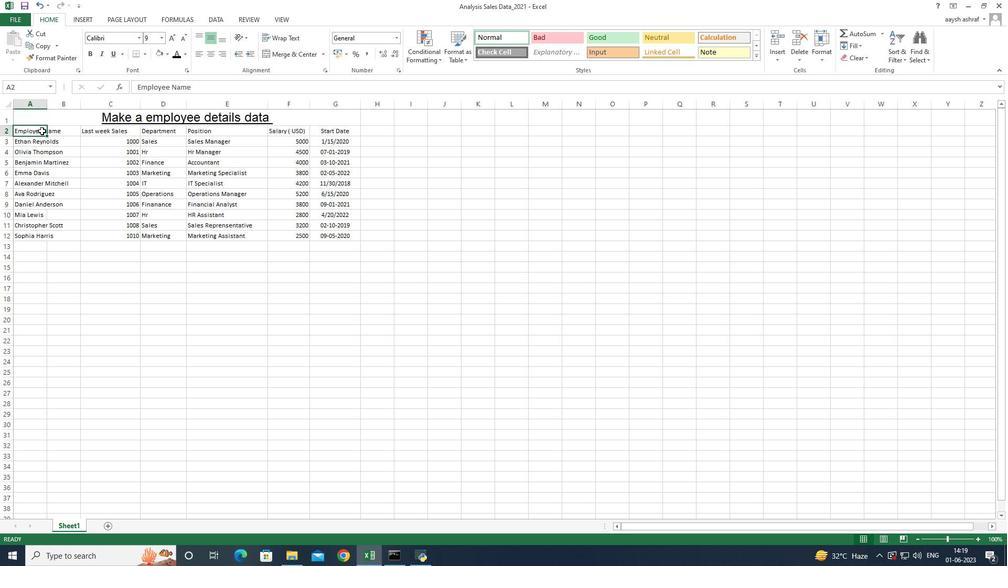 
Action: Key pressed ctrl+B
Screenshot: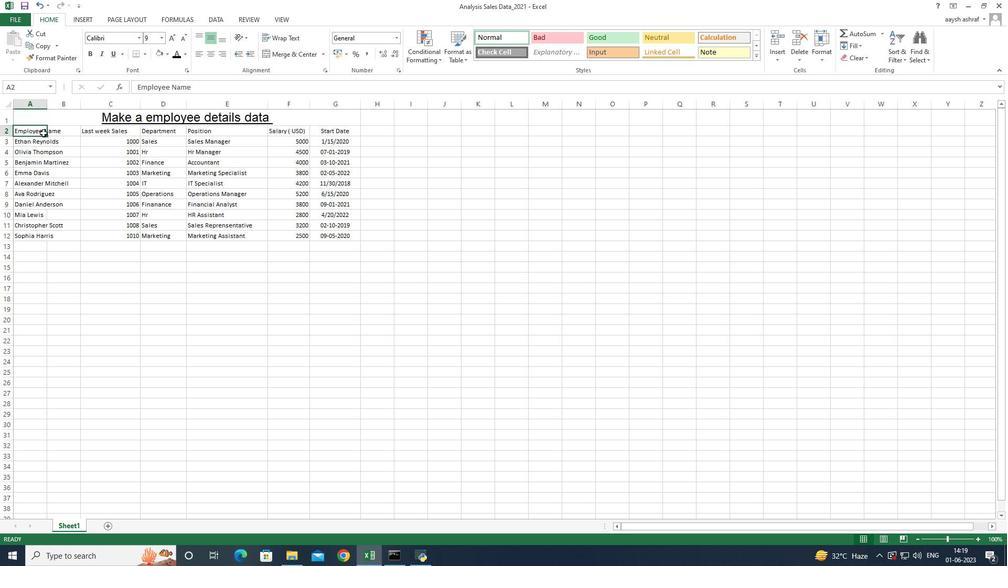 
Action: Mouse moved to (100, 131)
Screenshot: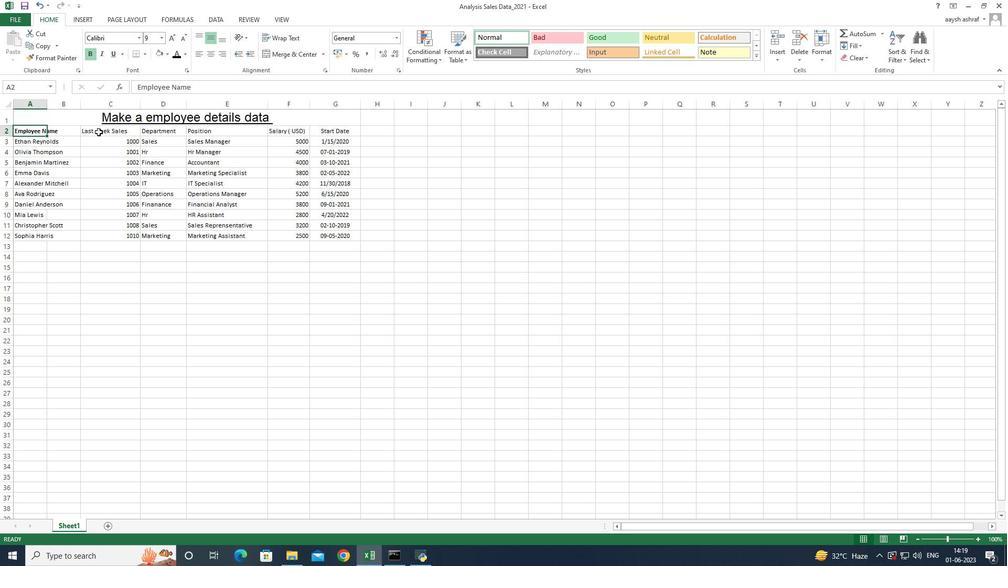 
Action: Mouse pressed left at (100, 131)
Screenshot: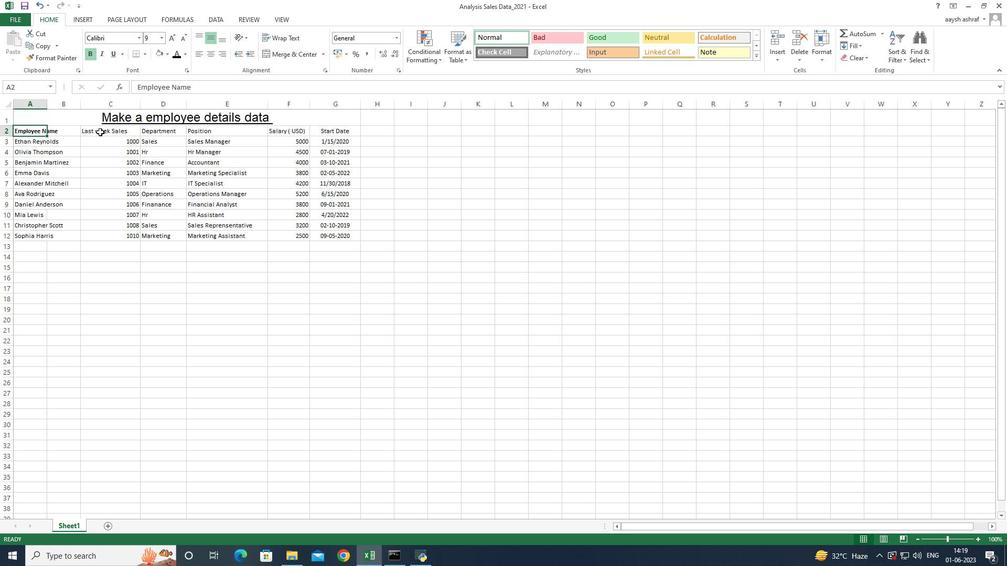 
Action: Mouse moved to (99, 132)
Screenshot: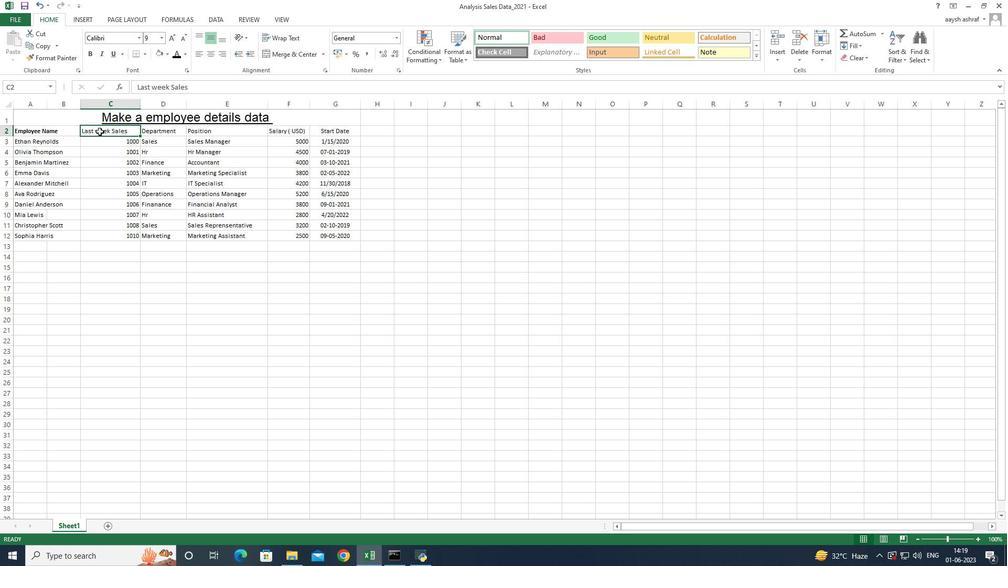 
Action: Key pressed ctrl+B
Screenshot: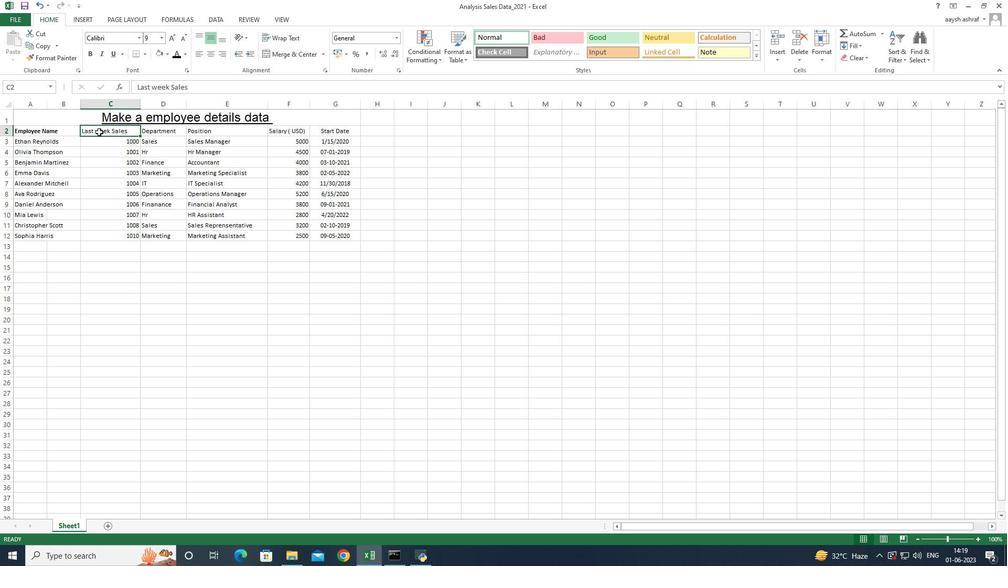 
Action: Mouse moved to (148, 130)
Screenshot: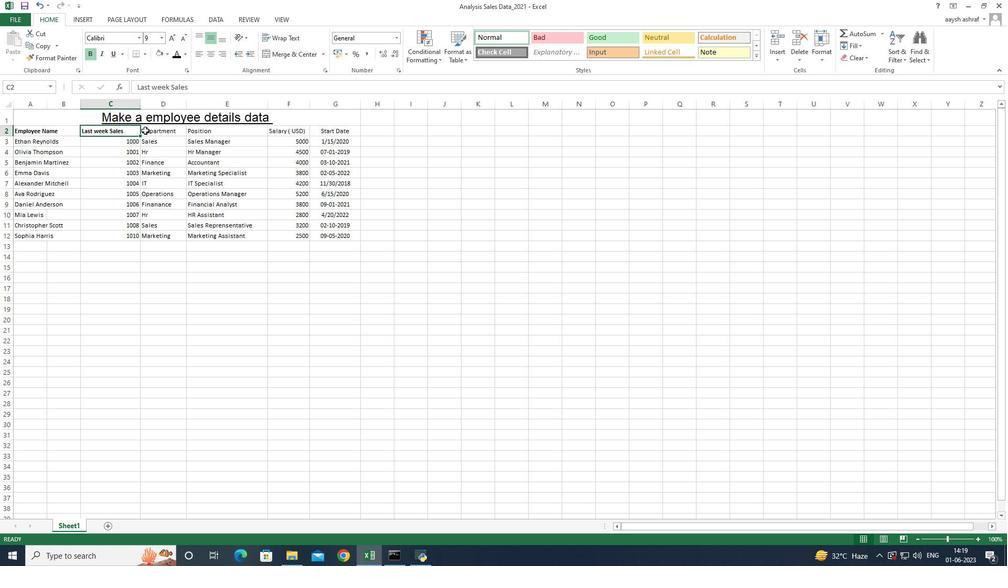 
Action: Mouse pressed left at (148, 130)
Screenshot: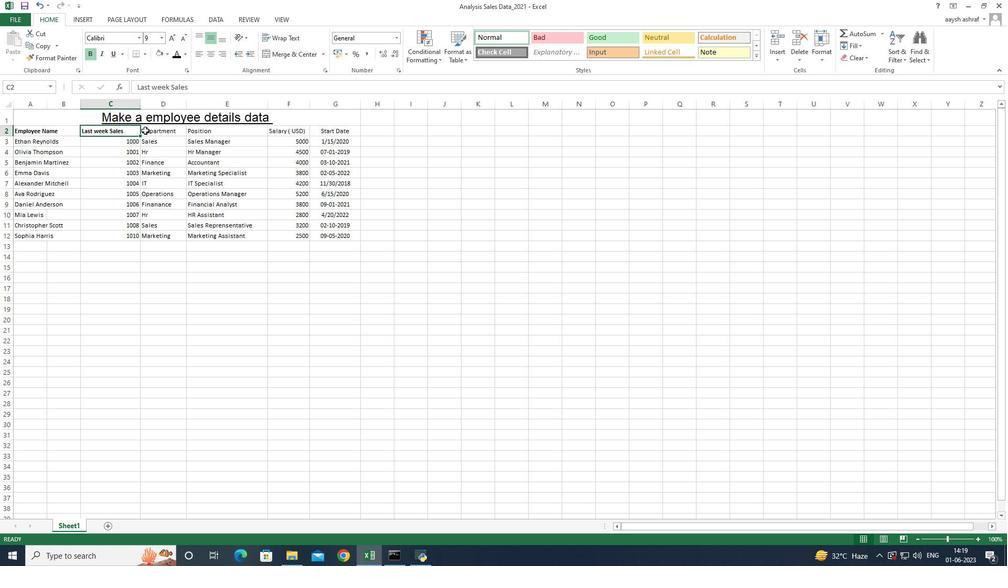 
Action: Key pressed ctrl+B
Screenshot: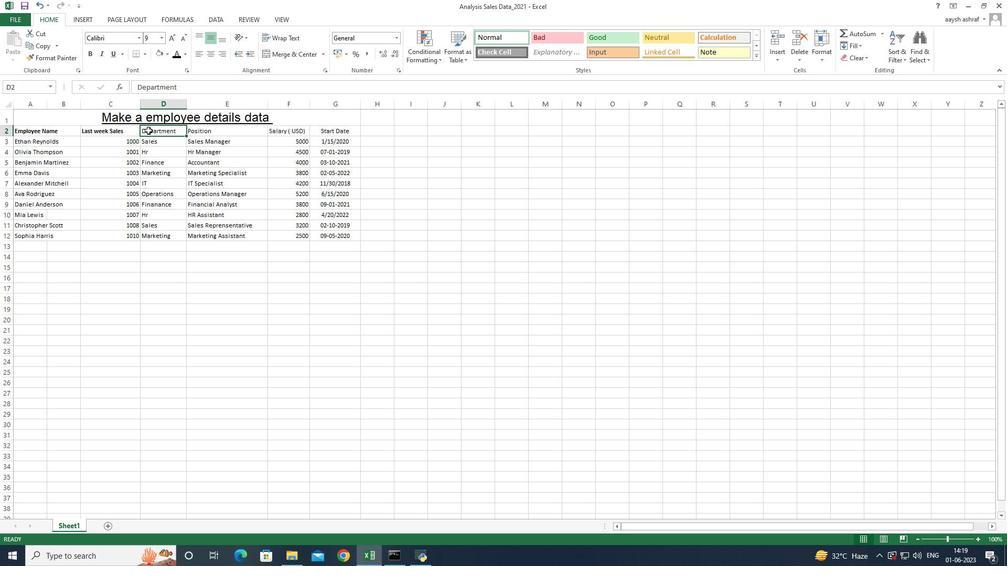 
Action: Mouse moved to (205, 130)
Screenshot: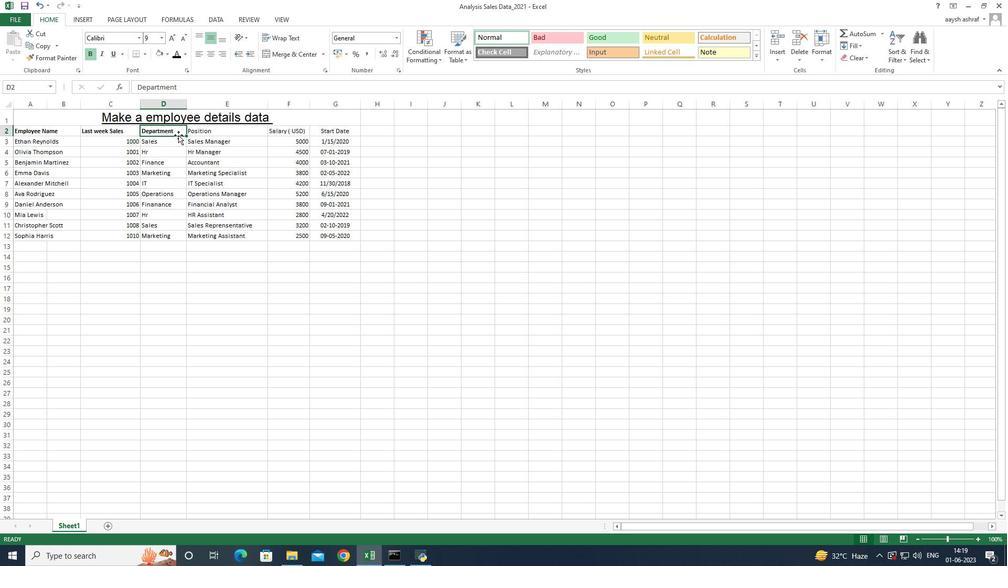 
Action: Mouse pressed left at (205, 130)
Screenshot: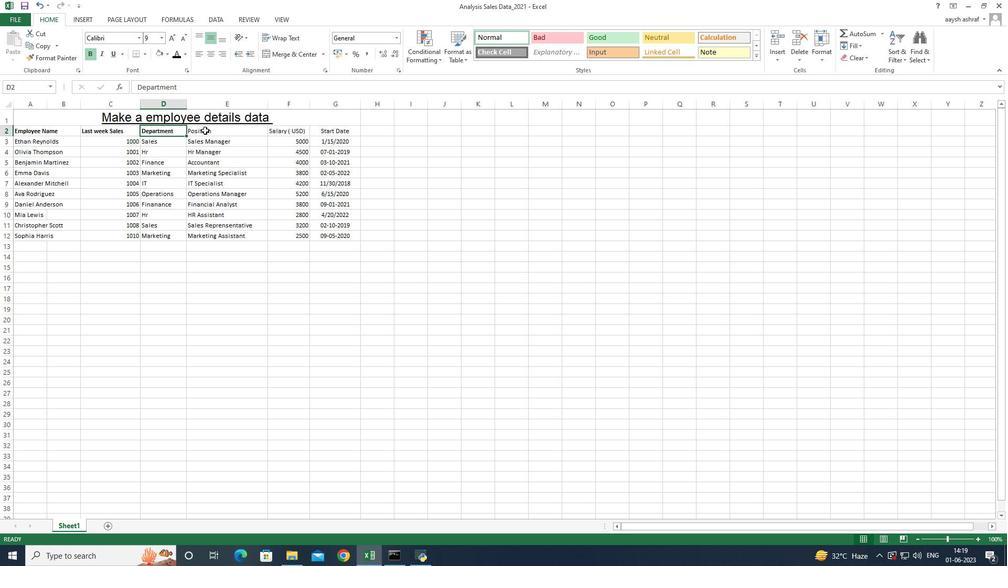 
Action: Mouse moved to (202, 131)
Screenshot: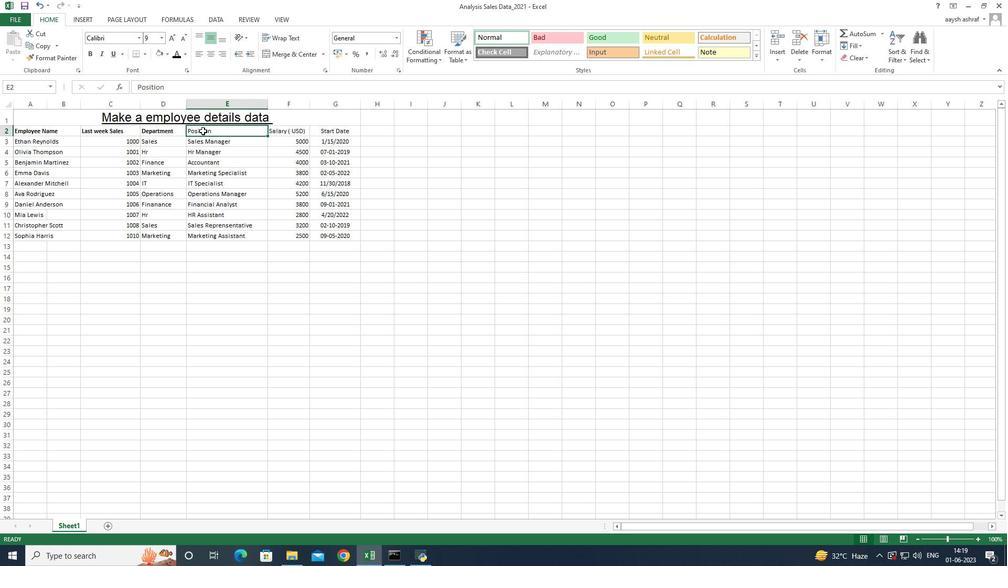 
Action: Key pressed ctrl+B
Screenshot: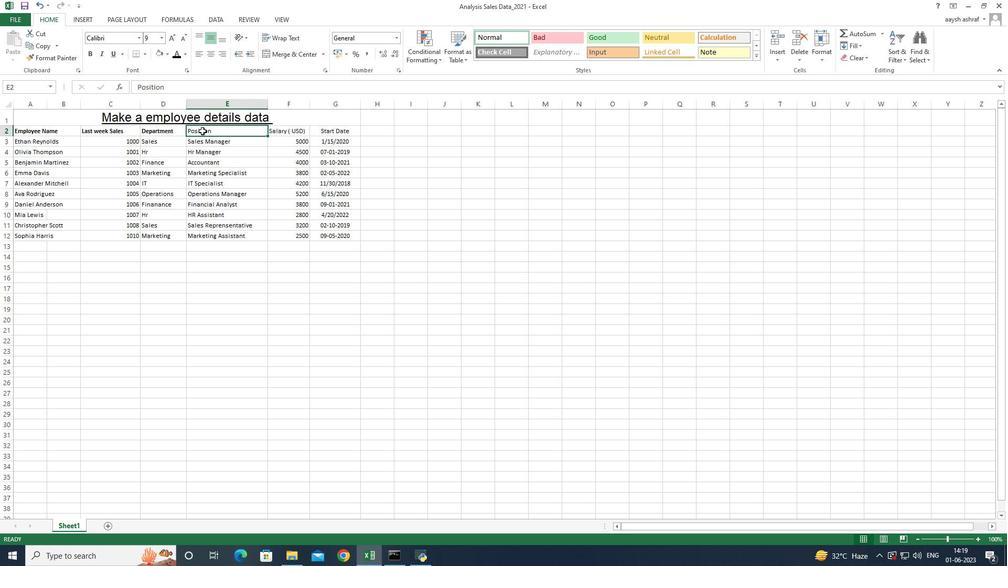 
Action: Mouse moved to (286, 132)
Screenshot: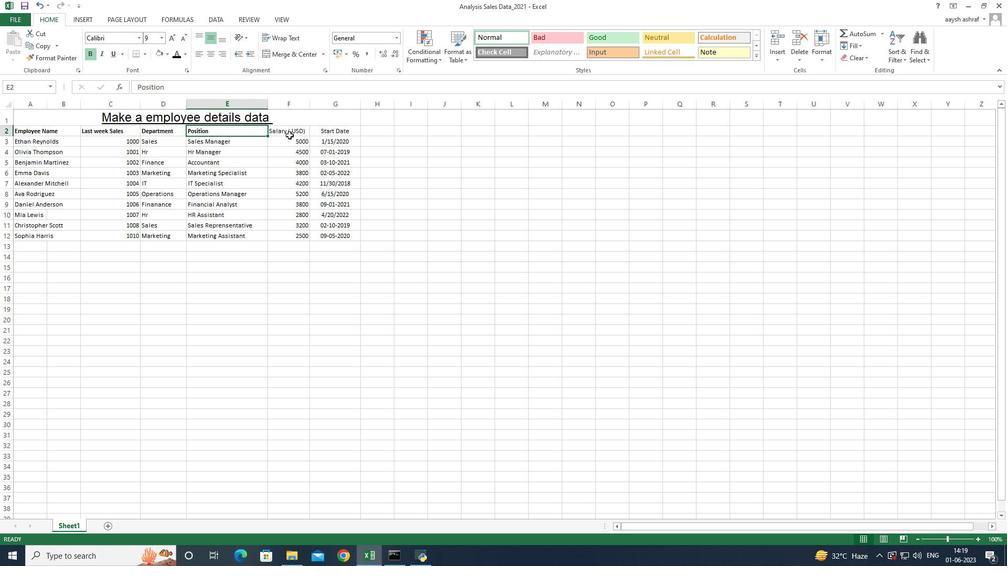 
Action: Mouse pressed left at (286, 132)
Screenshot: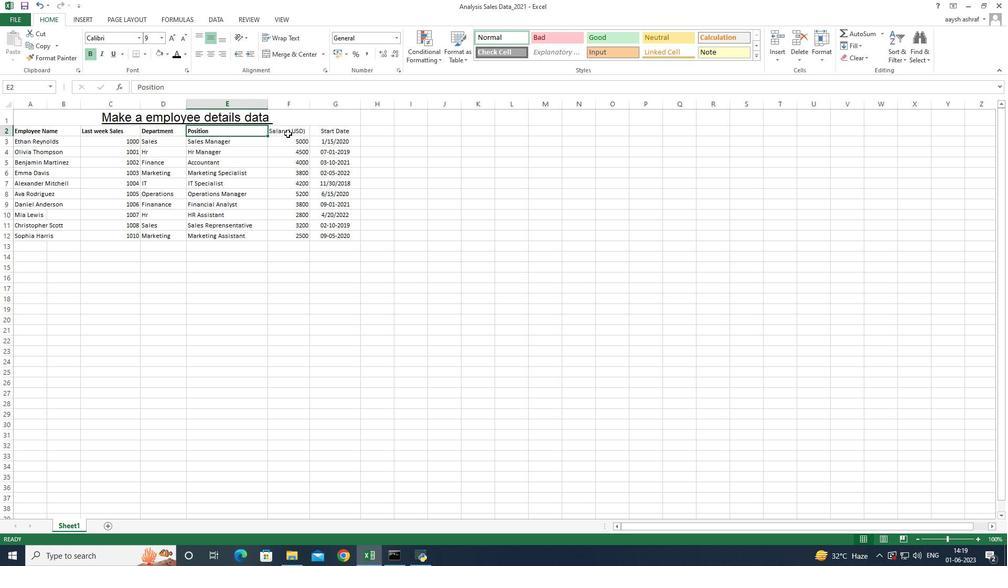 
Action: Key pressed ctrl+B
Screenshot: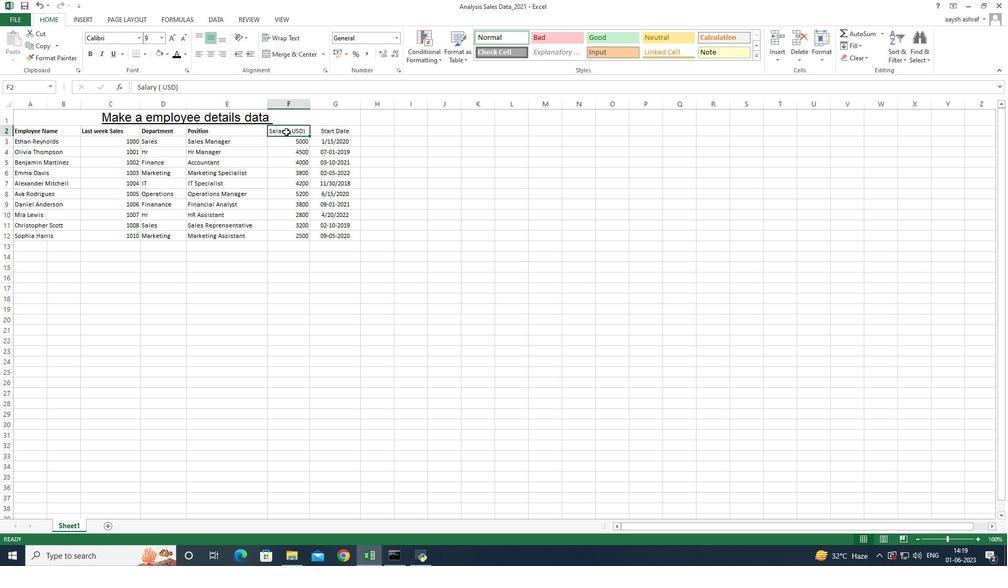 
Action: Mouse moved to (323, 132)
Screenshot: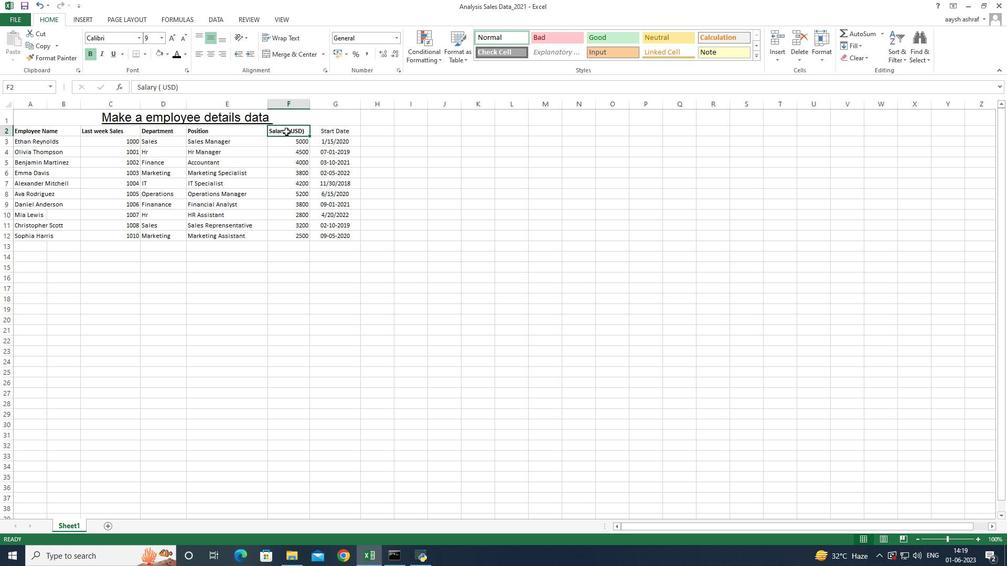 
Action: Mouse pressed left at (323, 132)
Screenshot: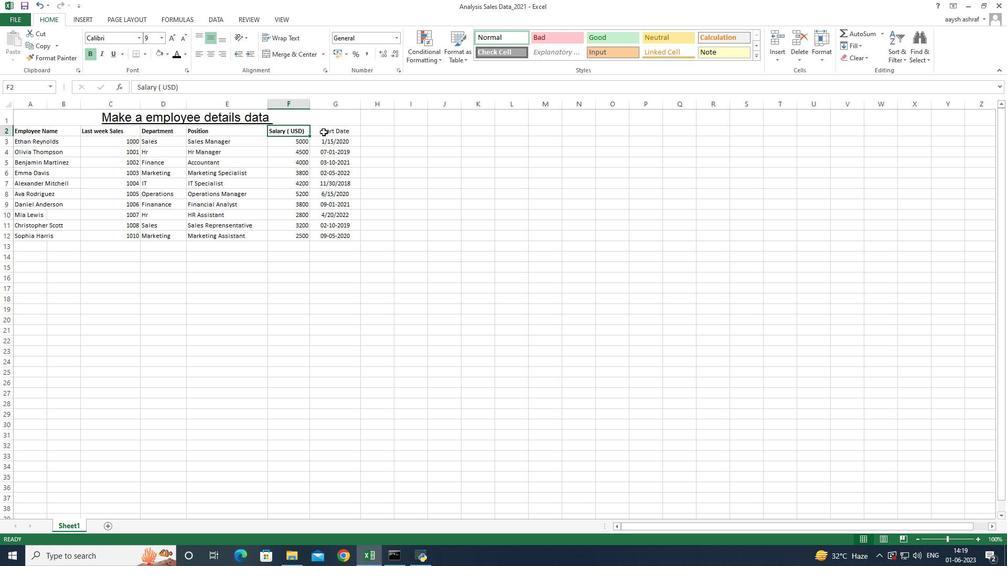 
Action: Key pressed ctrl+B
Screenshot: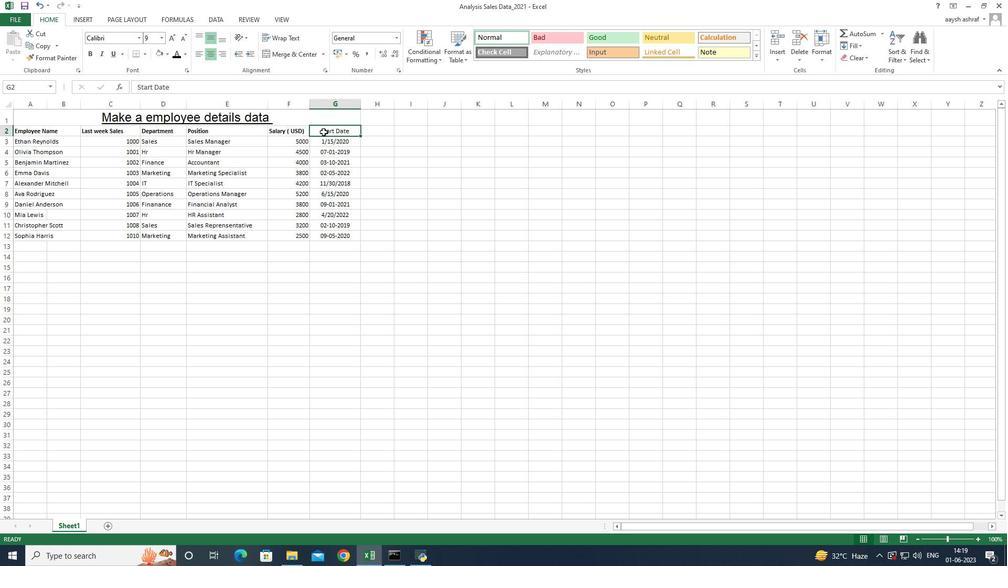 
Action: Mouse moved to (273, 266)
Screenshot: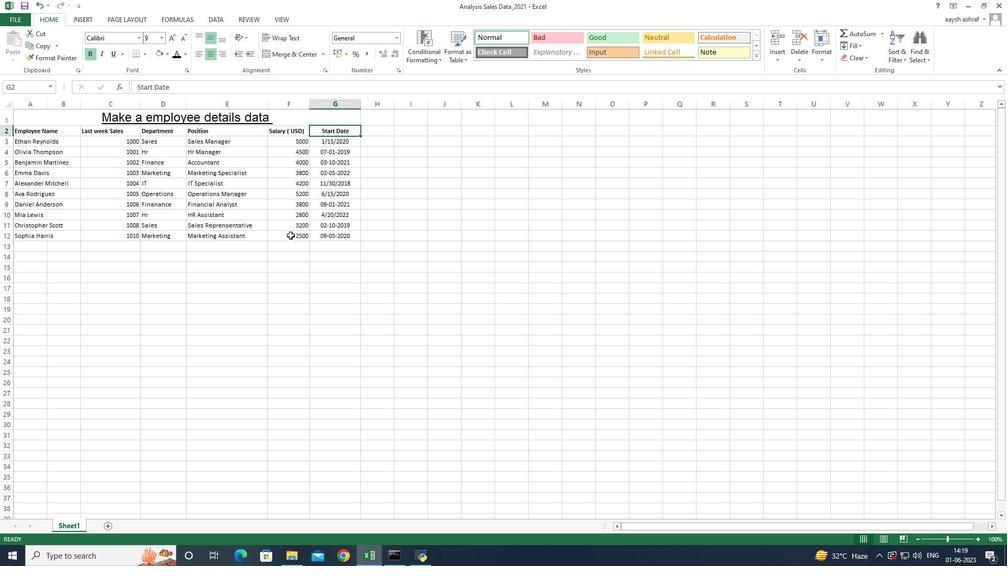 
Action: Mouse pressed left at (273, 266)
Screenshot: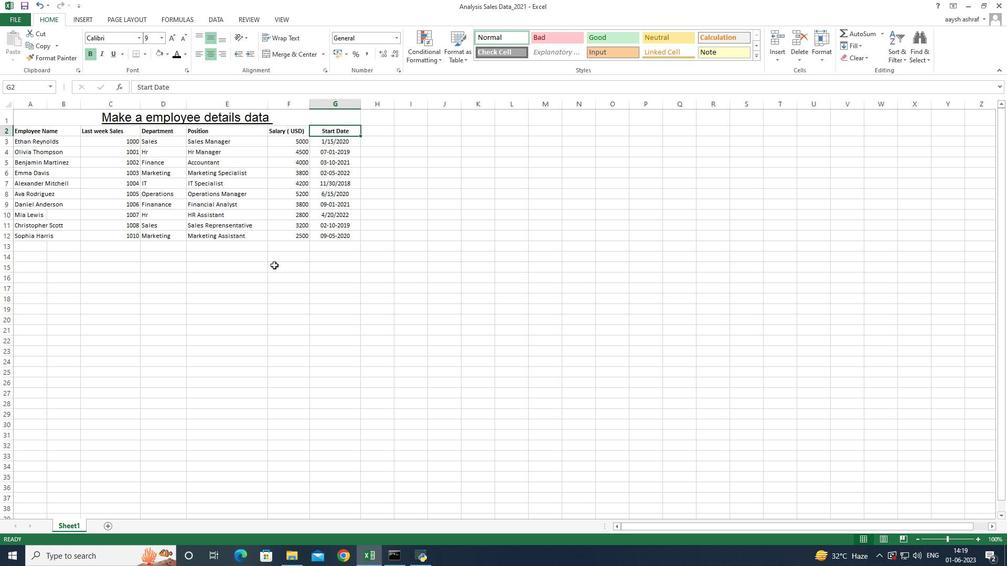 
Action: Mouse moved to (100, 257)
Screenshot: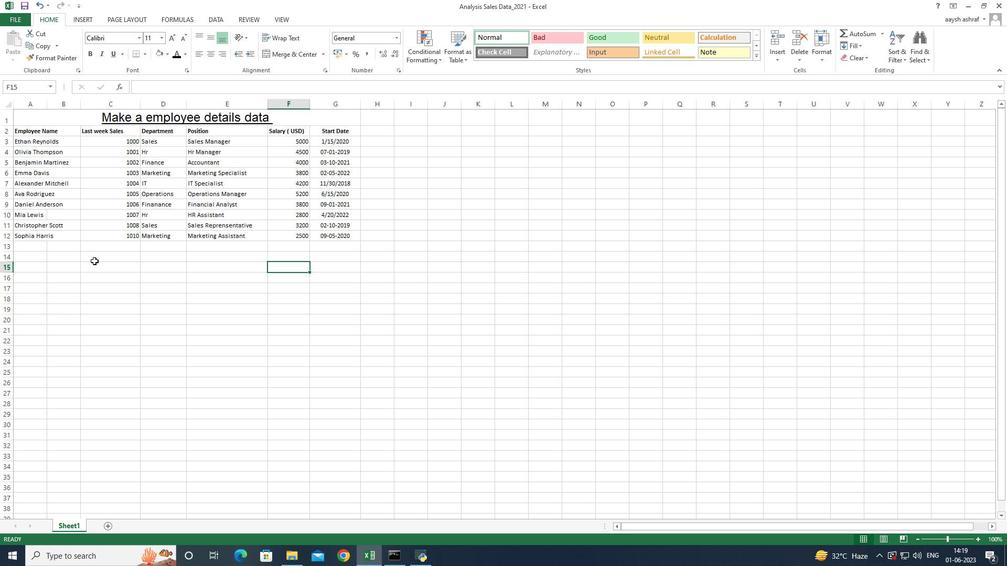 
Action: Mouse scrolled (100, 257) with delta (0, 0)
Screenshot: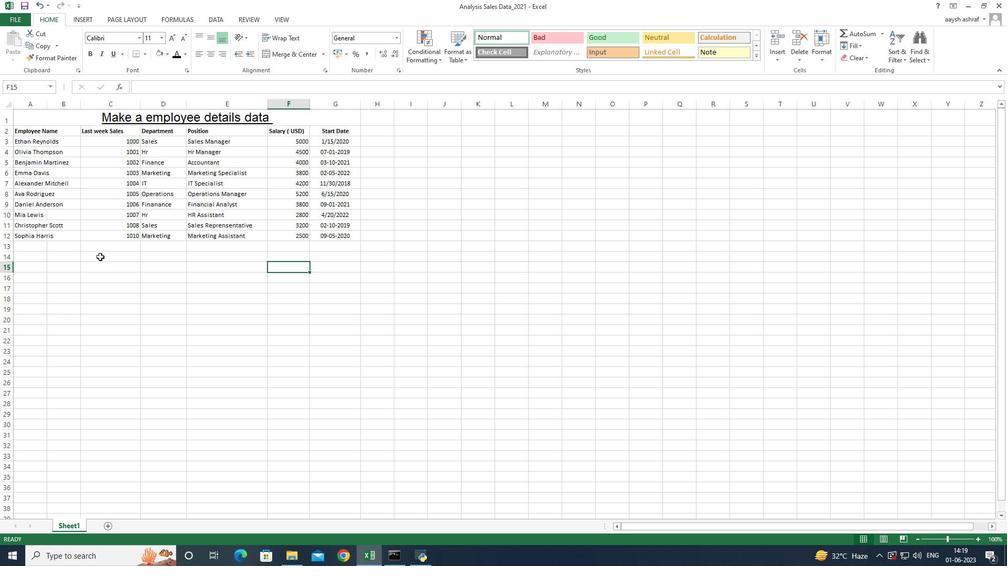 
Action: Mouse scrolled (100, 257) with delta (0, 0)
Screenshot: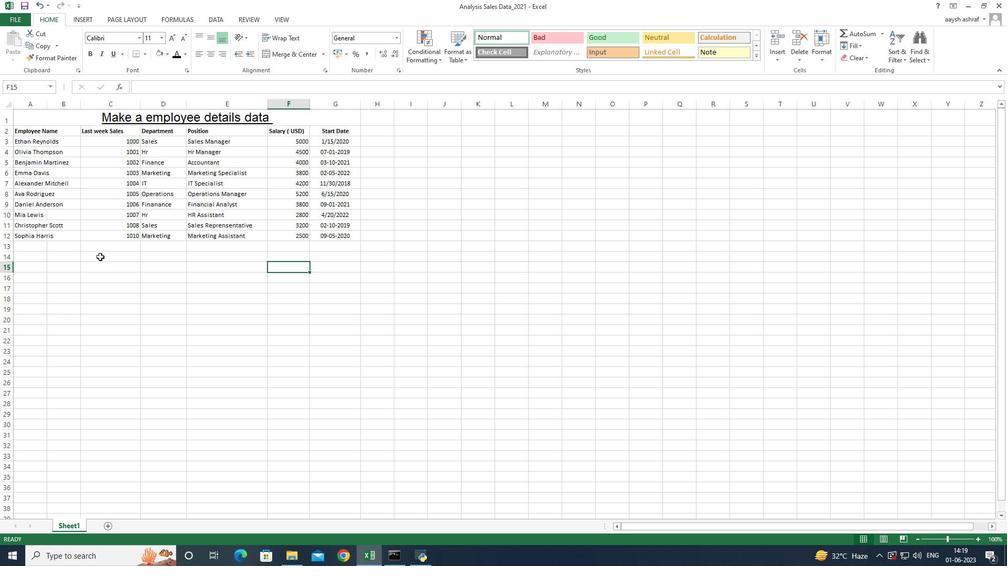 
Action: Mouse moved to (100, 255)
Screenshot: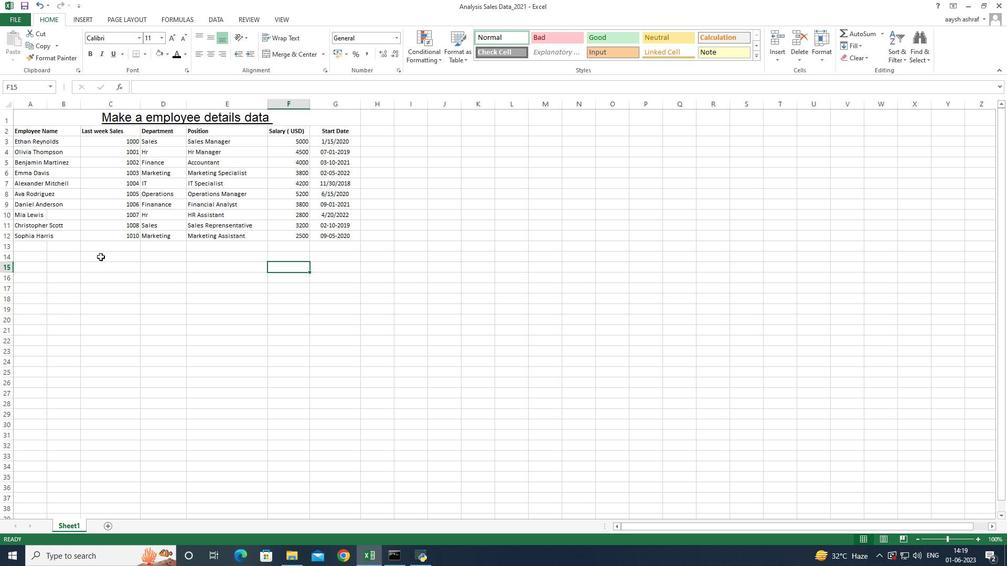 
Action: Mouse scrolled (100, 255) with delta (0, 0)
Screenshot: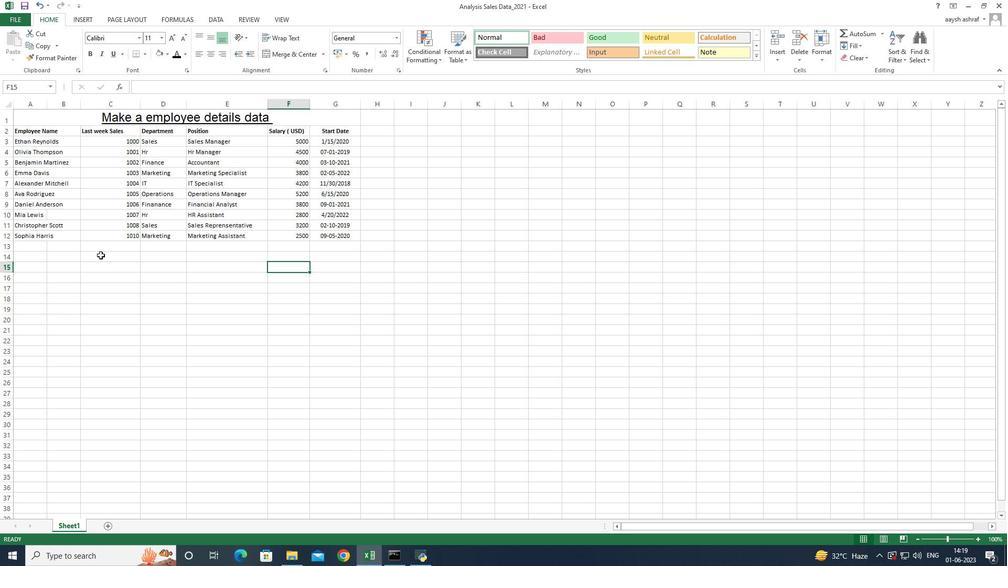 
Action: Mouse moved to (100, 255)
Screenshot: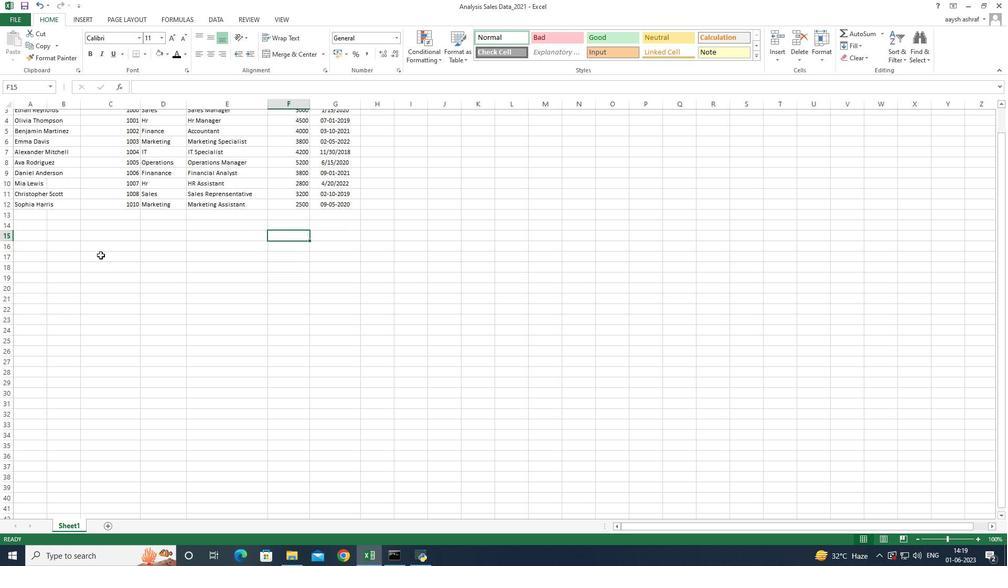 
Action: Mouse scrolled (100, 255) with delta (0, 0)
Screenshot: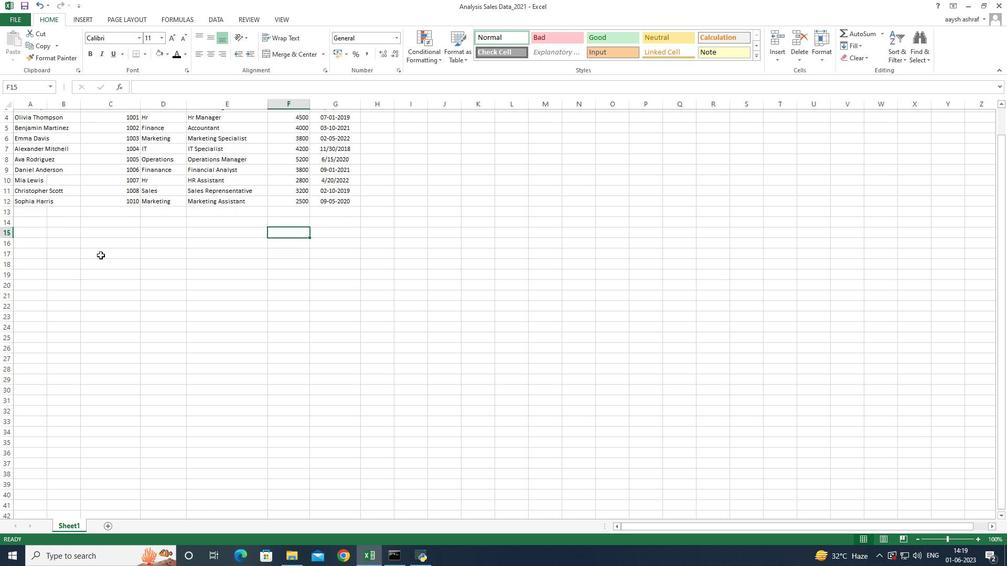 
Action: Mouse moved to (100, 254)
Screenshot: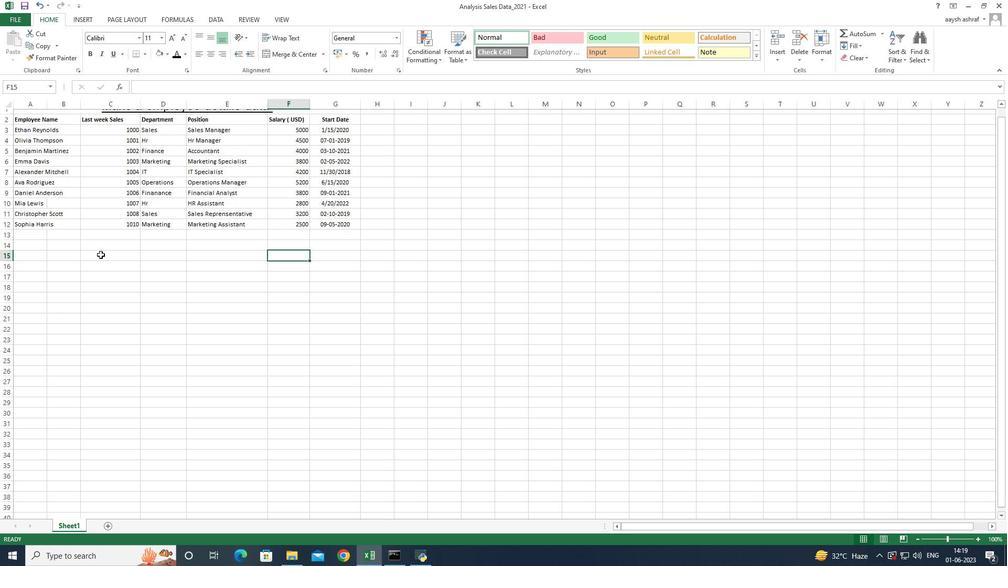 
